Task: Search one way flight ticket for 5 adults, 2 children, 1 infant in seat and 1 infant on lap in economy from Watertown: Watertown International Airport to Jackson: Jackson Hole Airport on 5-2-2023. Number of bags: 2 checked bags. Price is upto 40000. Outbound departure time preference is 18:45.
Action: Mouse moved to (242, 253)
Screenshot: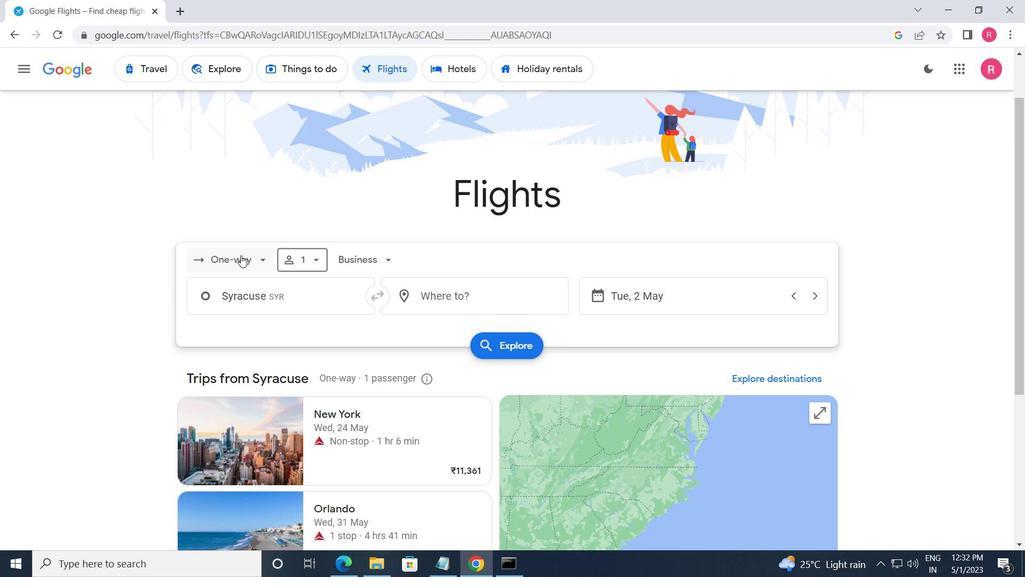 
Action: Mouse pressed left at (242, 253)
Screenshot: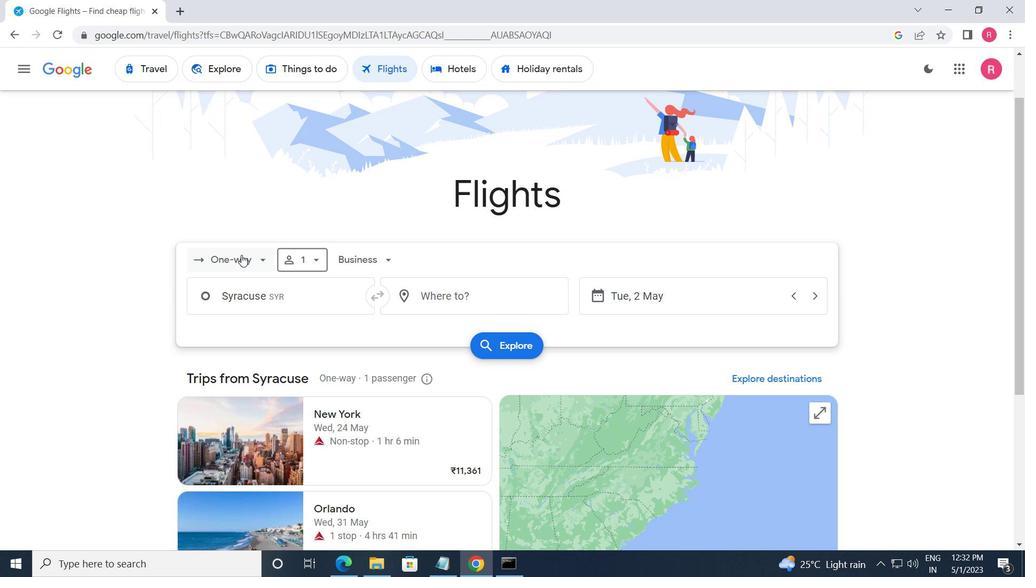 
Action: Mouse moved to (250, 323)
Screenshot: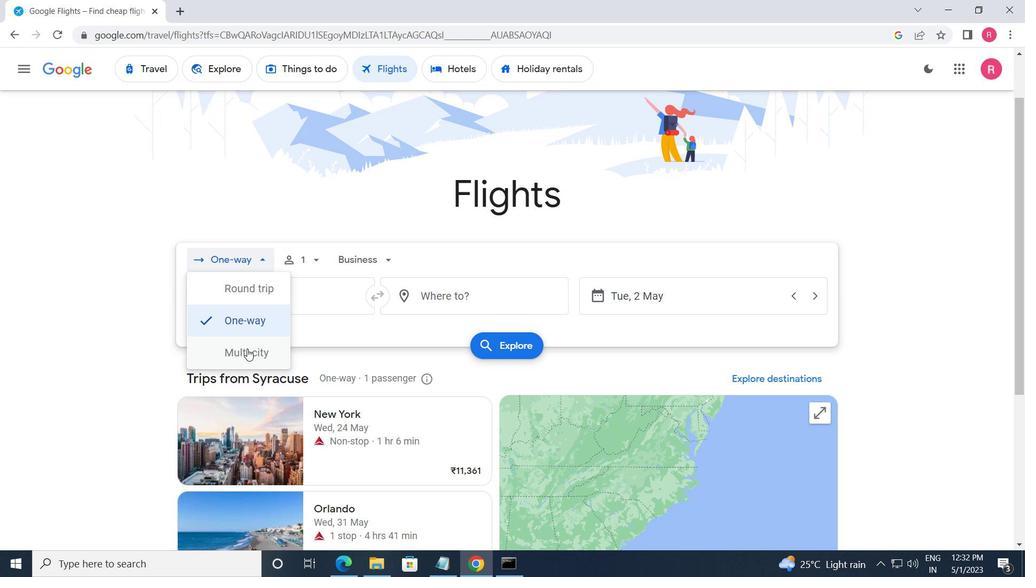 
Action: Mouse pressed left at (250, 323)
Screenshot: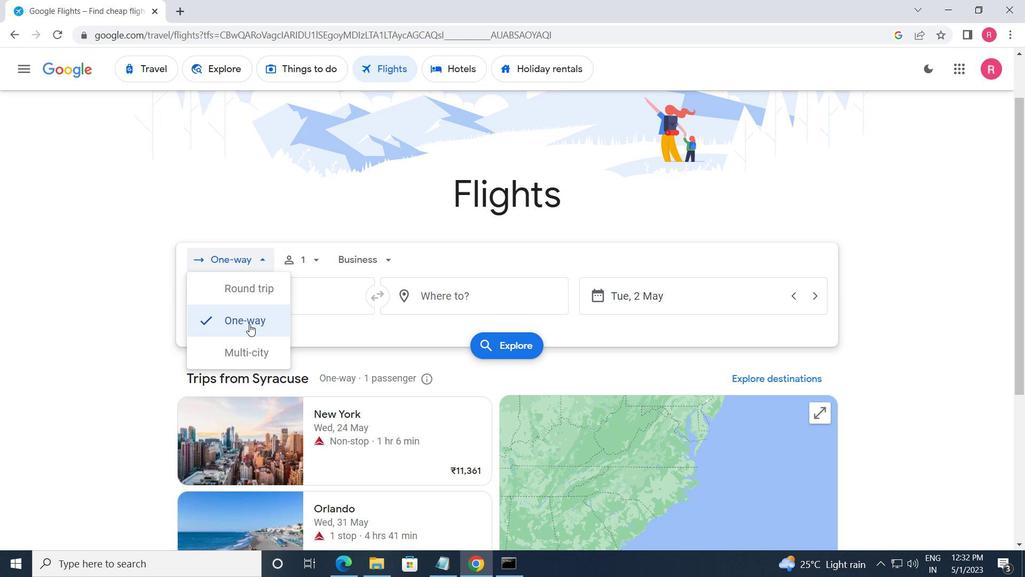 
Action: Mouse moved to (312, 263)
Screenshot: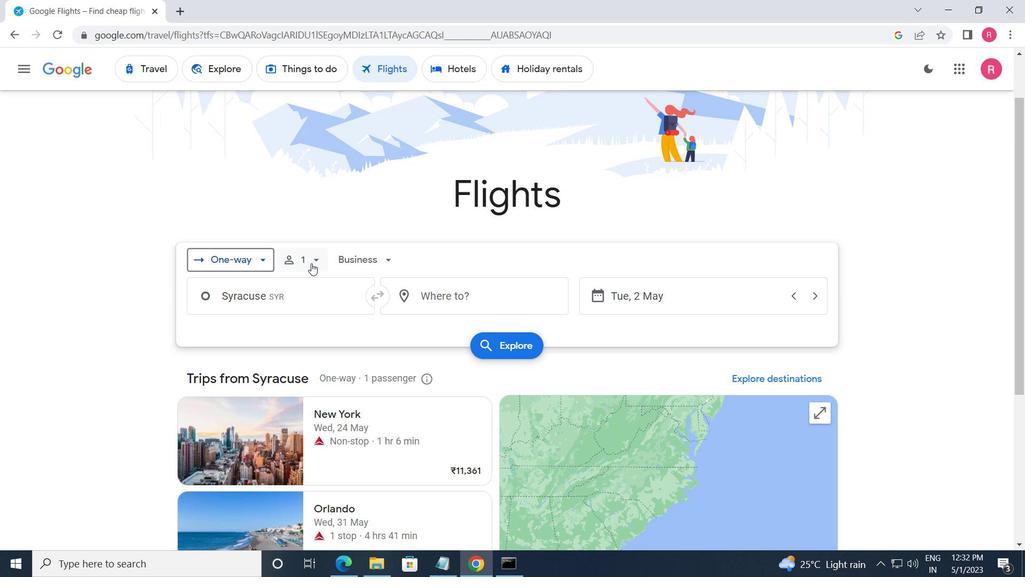 
Action: Mouse pressed left at (312, 263)
Screenshot: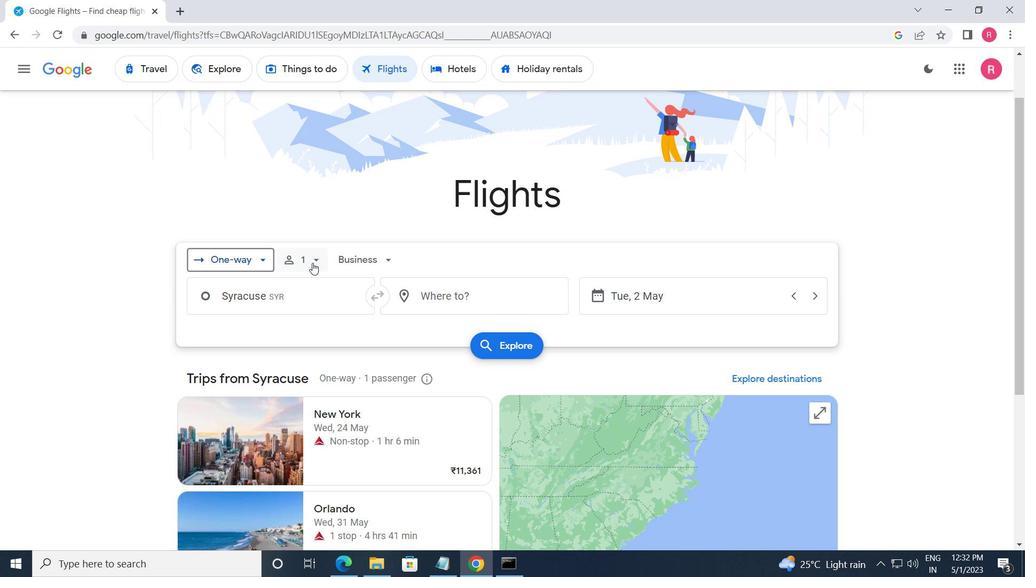
Action: Mouse moved to (420, 296)
Screenshot: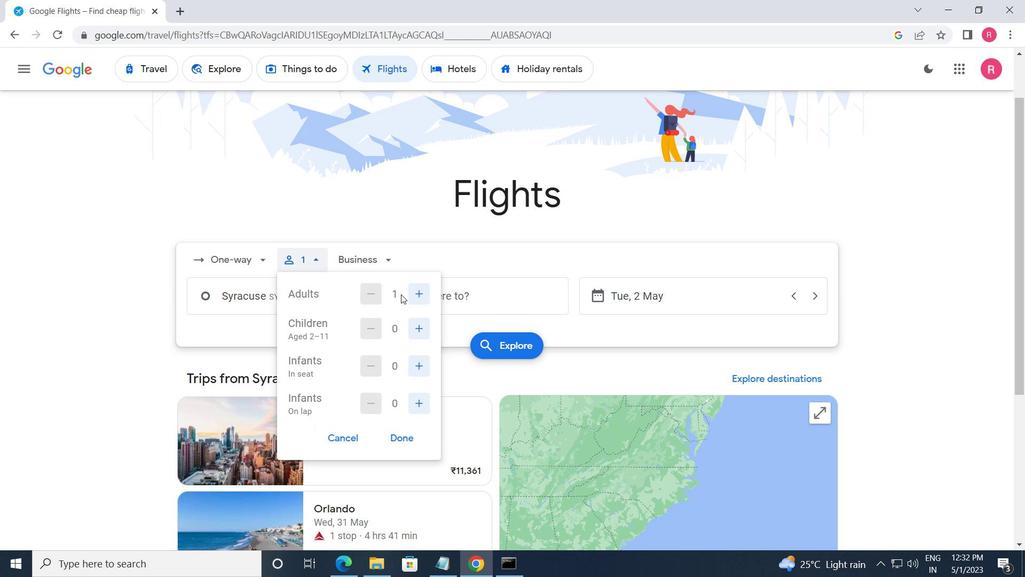 
Action: Mouse pressed left at (420, 296)
Screenshot: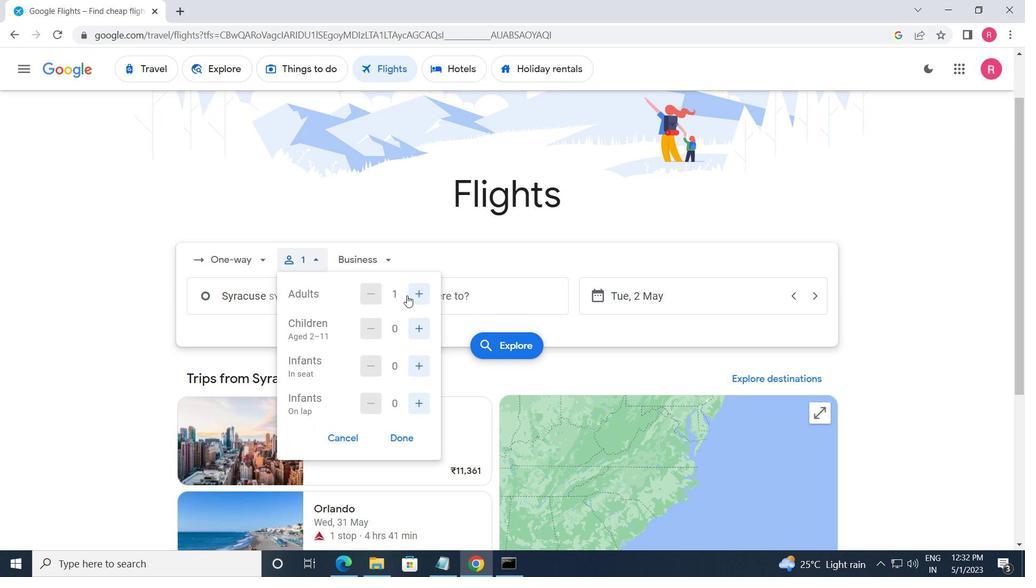 
Action: Mouse moved to (421, 296)
Screenshot: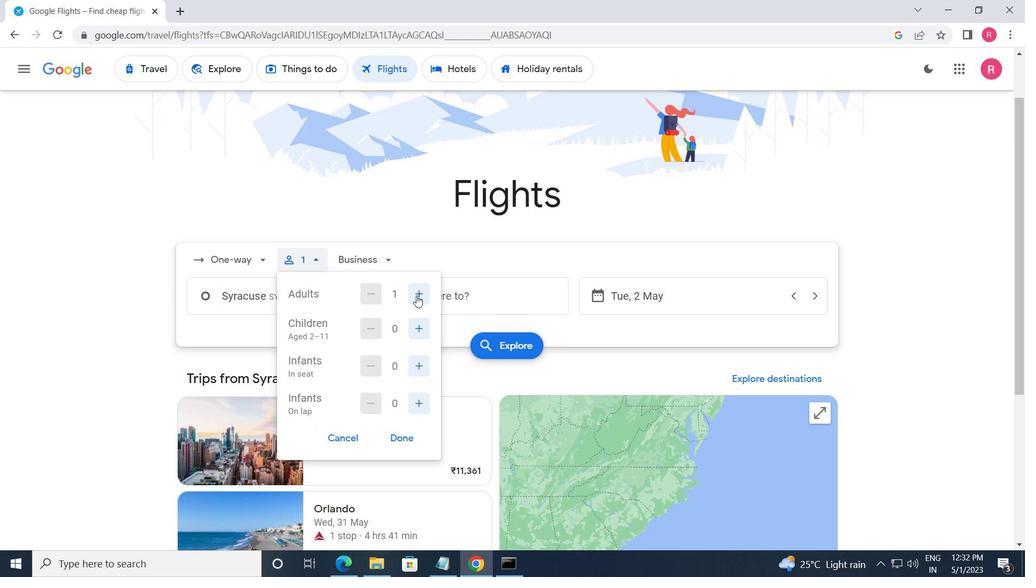 
Action: Mouse pressed left at (421, 296)
Screenshot: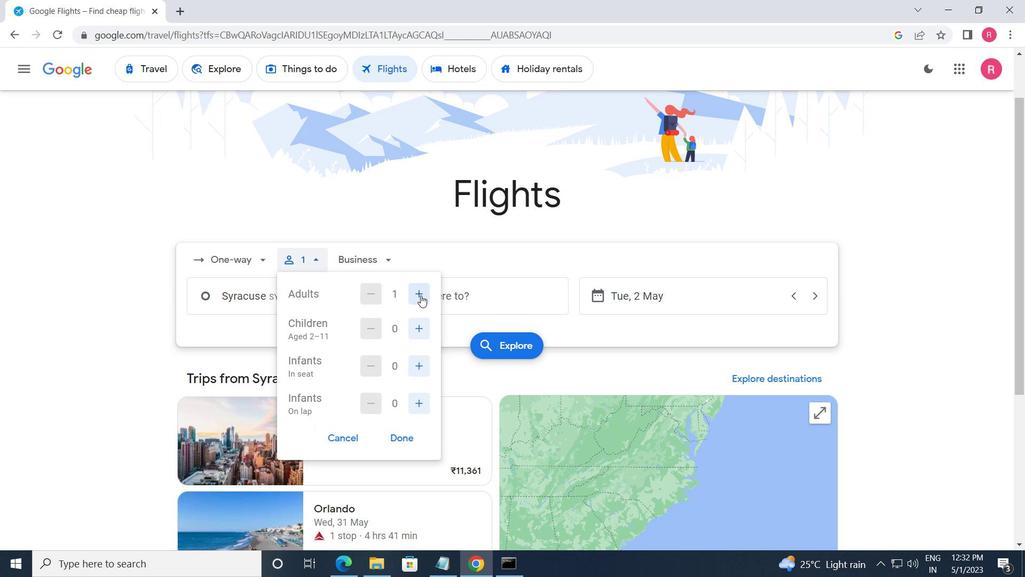 
Action: Mouse moved to (405, 330)
Screenshot: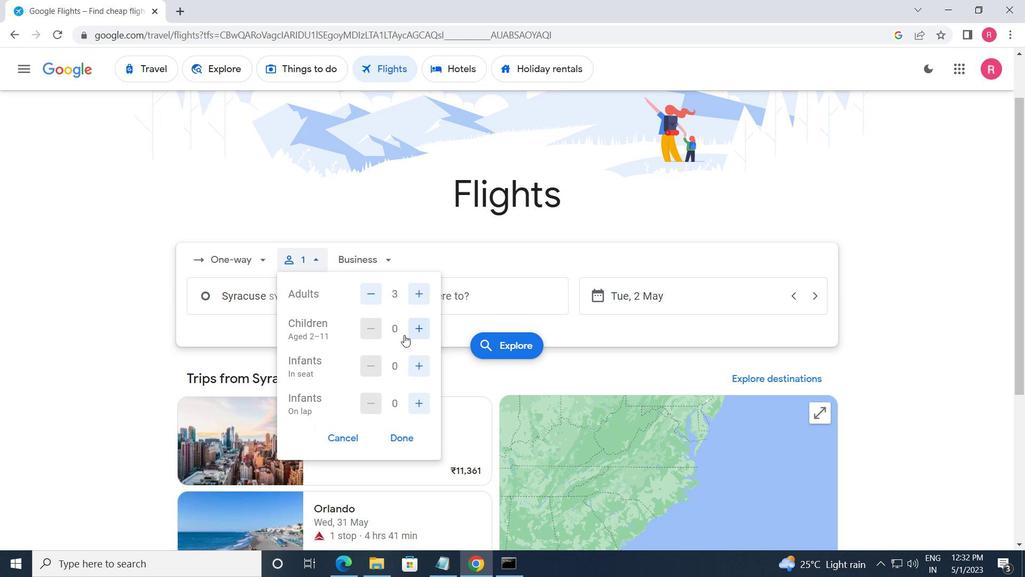 
Action: Mouse pressed left at (405, 330)
Screenshot: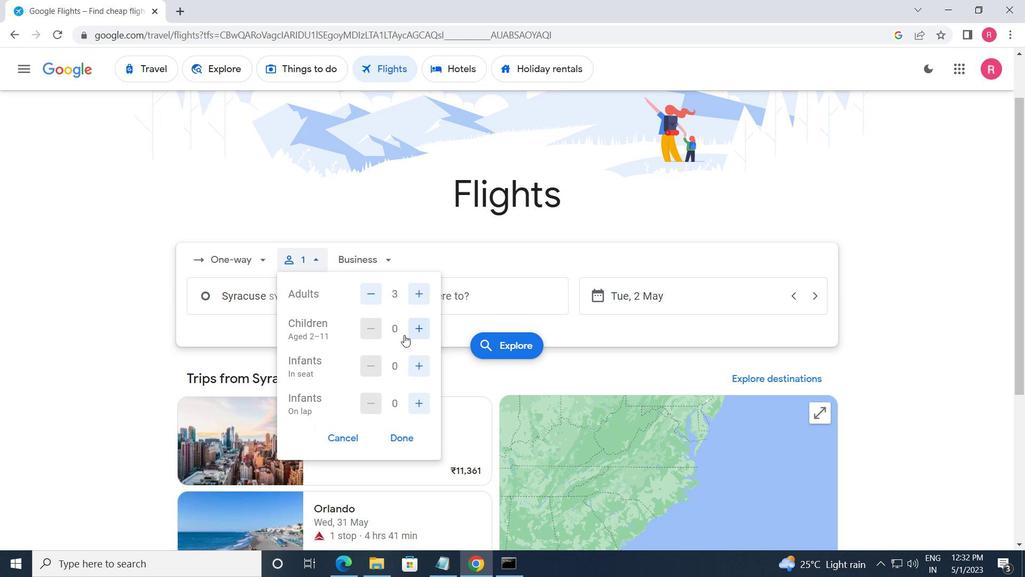 
Action: Mouse moved to (406, 330)
Screenshot: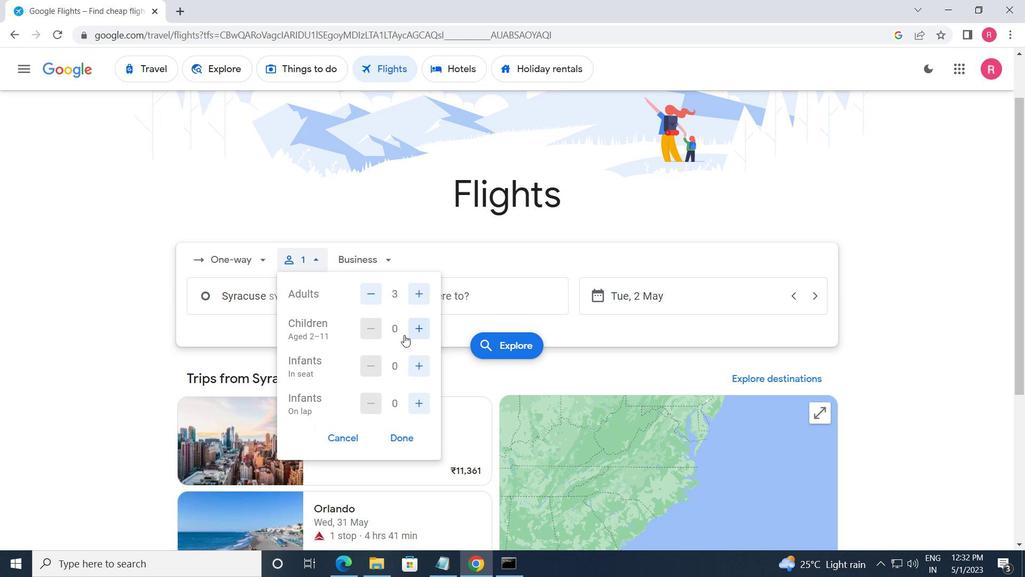 
Action: Mouse pressed left at (406, 330)
Screenshot: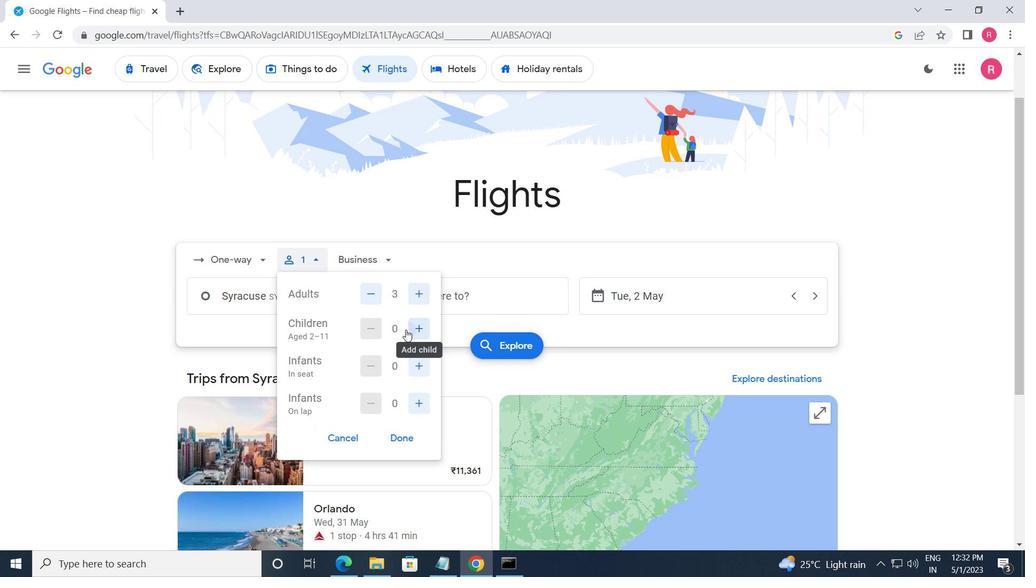 
Action: Mouse moved to (406, 330)
Screenshot: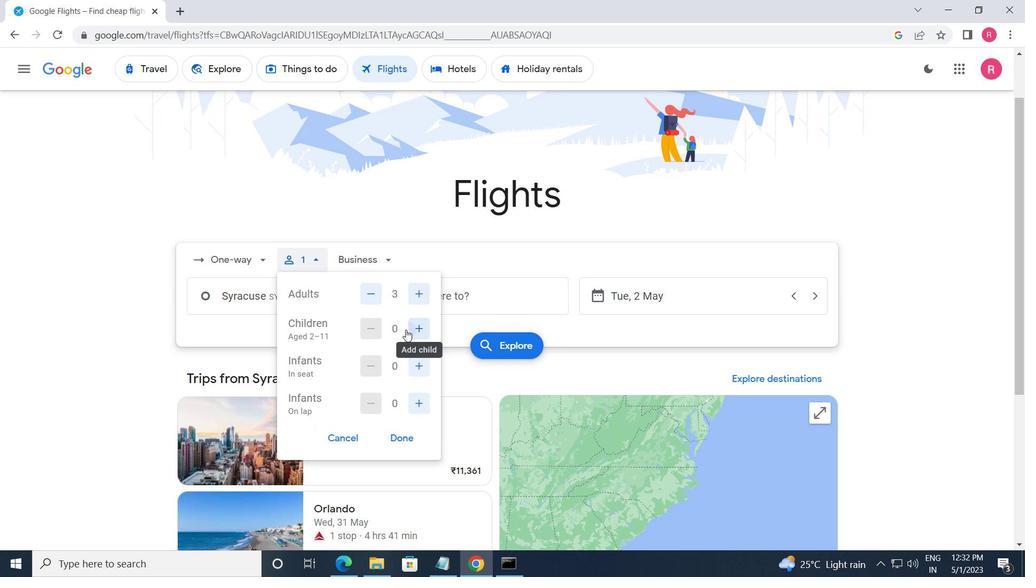 
Action: Mouse pressed left at (406, 330)
Screenshot: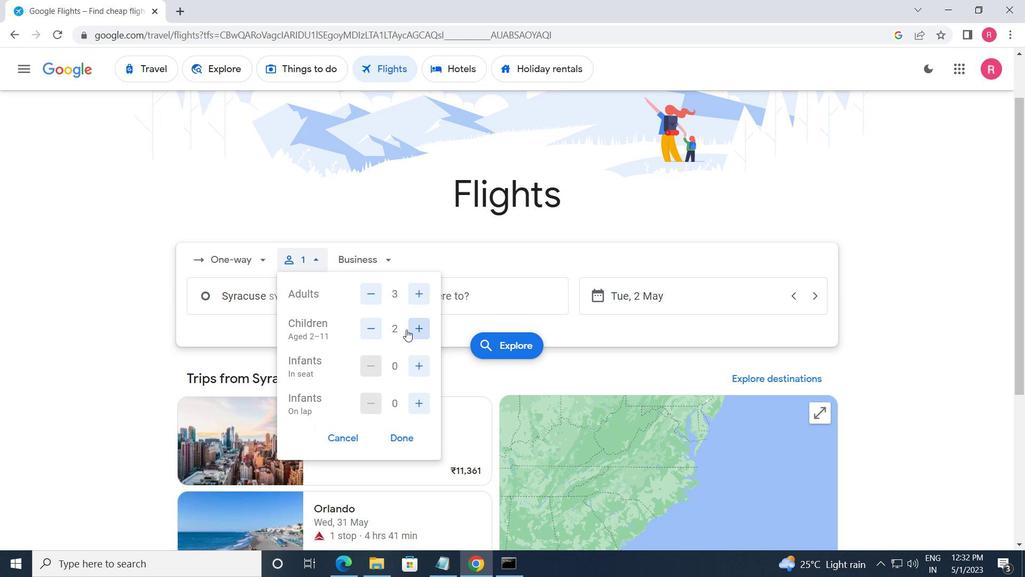 
Action: Mouse moved to (379, 258)
Screenshot: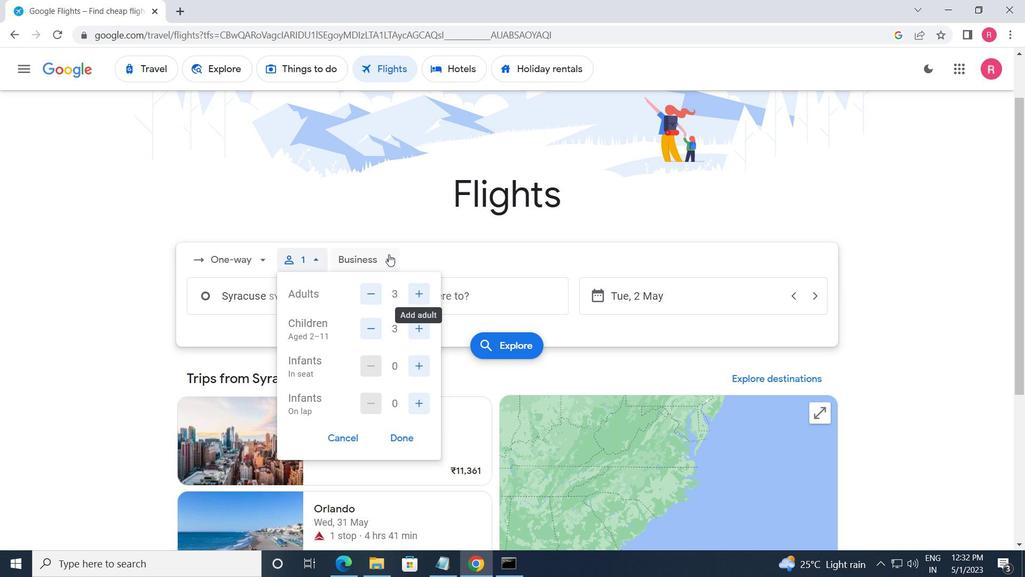 
Action: Mouse pressed left at (379, 258)
Screenshot: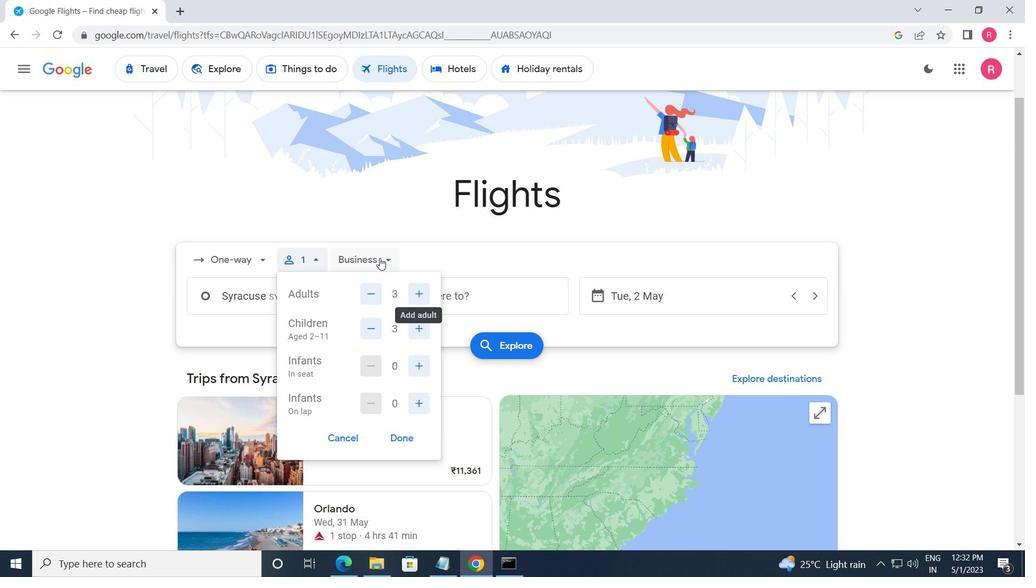 
Action: Mouse moved to (399, 322)
Screenshot: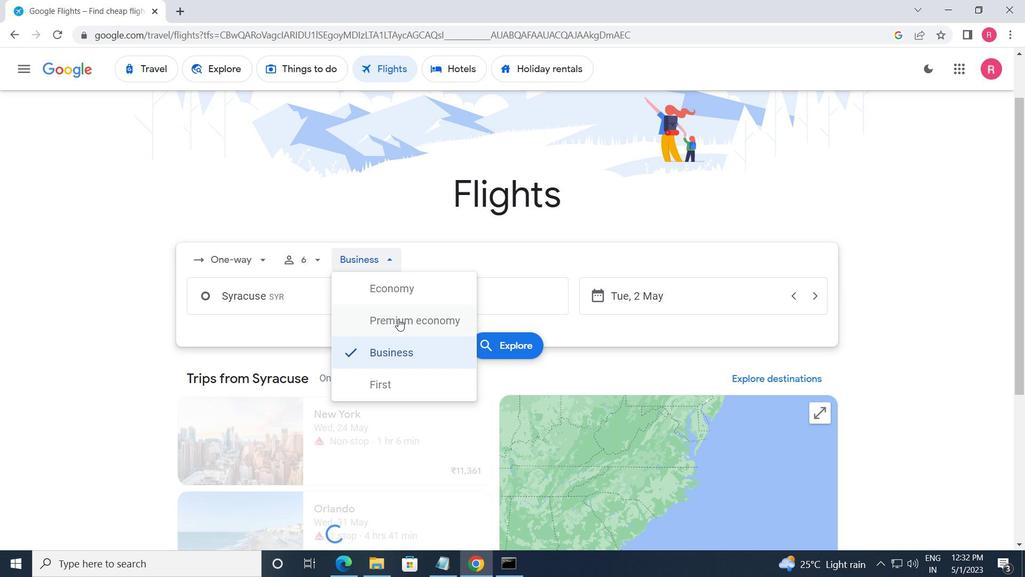 
Action: Mouse pressed left at (399, 322)
Screenshot: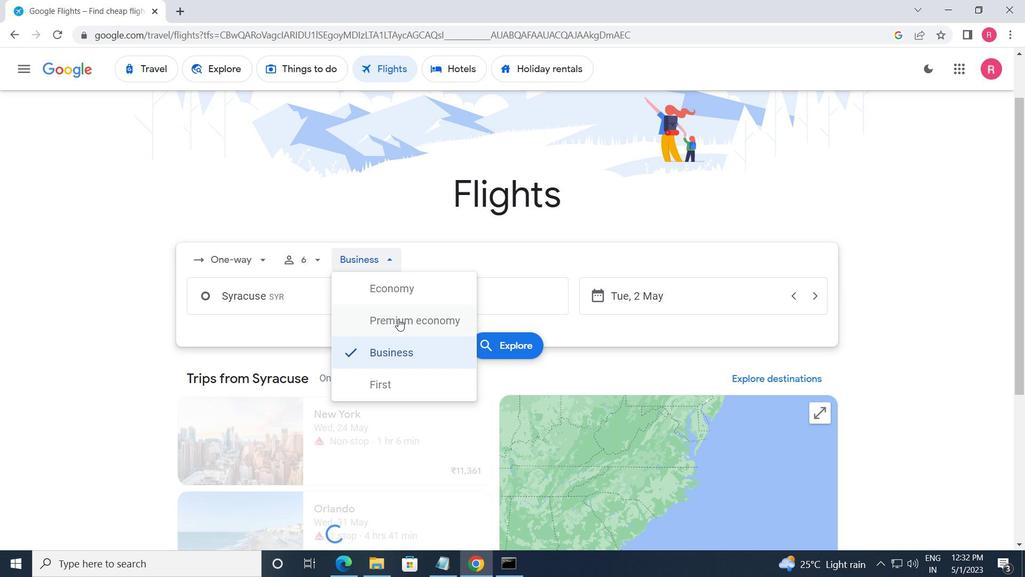 
Action: Mouse moved to (310, 301)
Screenshot: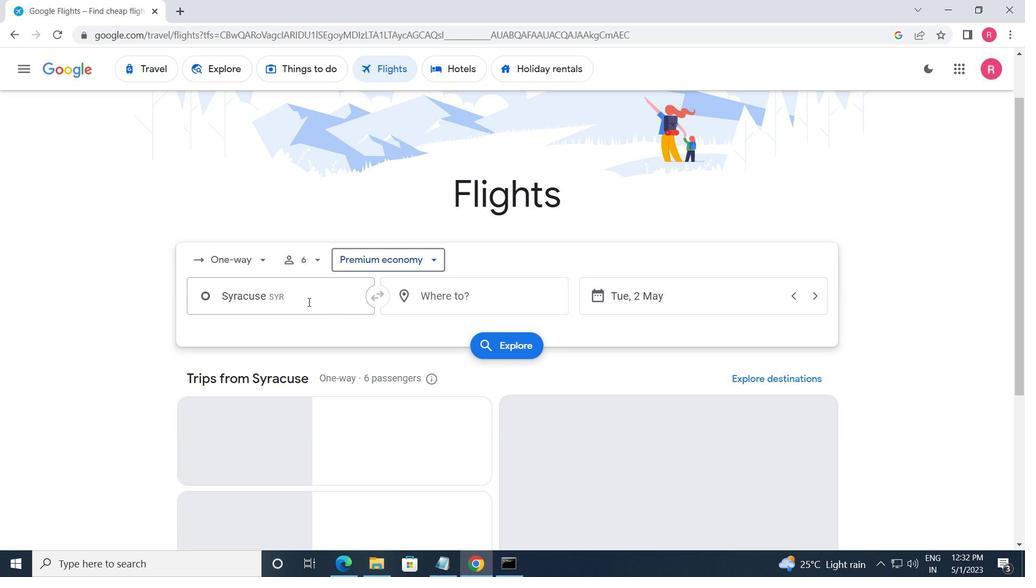 
Action: Mouse pressed left at (310, 301)
Screenshot: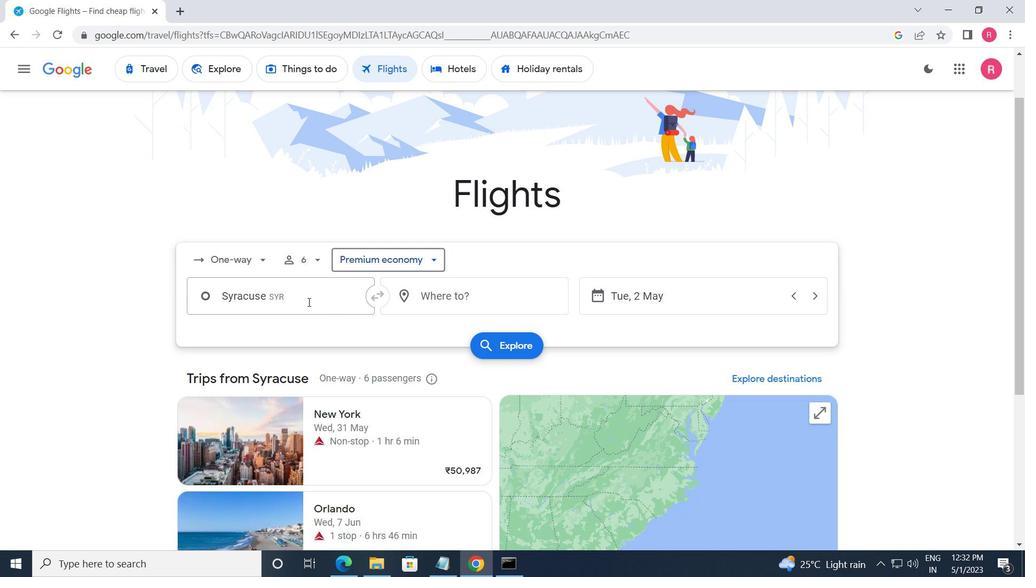 
Action: Mouse moved to (330, 472)
Screenshot: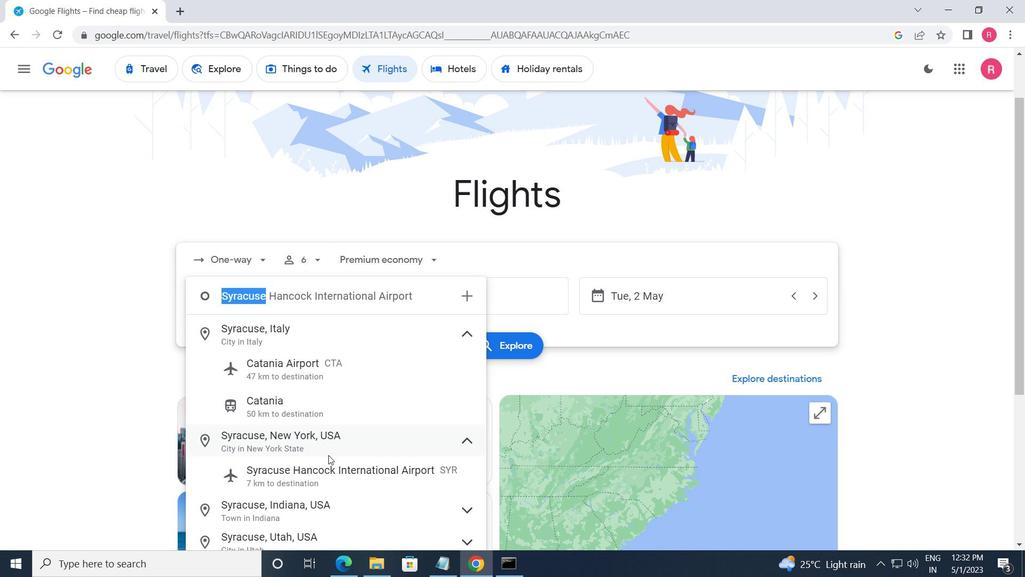 
Action: Mouse pressed left at (330, 472)
Screenshot: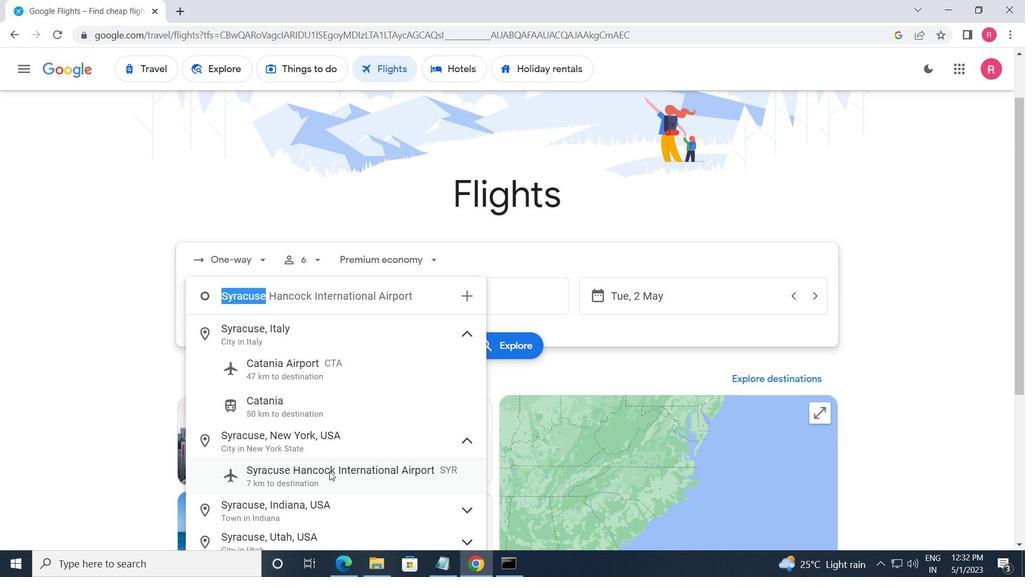 
Action: Mouse moved to (452, 295)
Screenshot: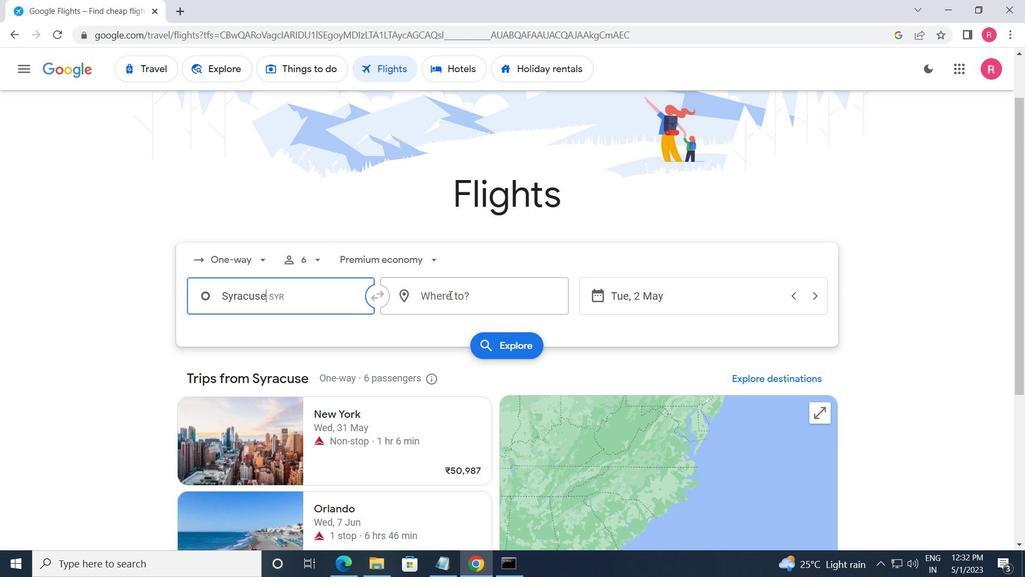 
Action: Mouse pressed left at (452, 295)
Screenshot: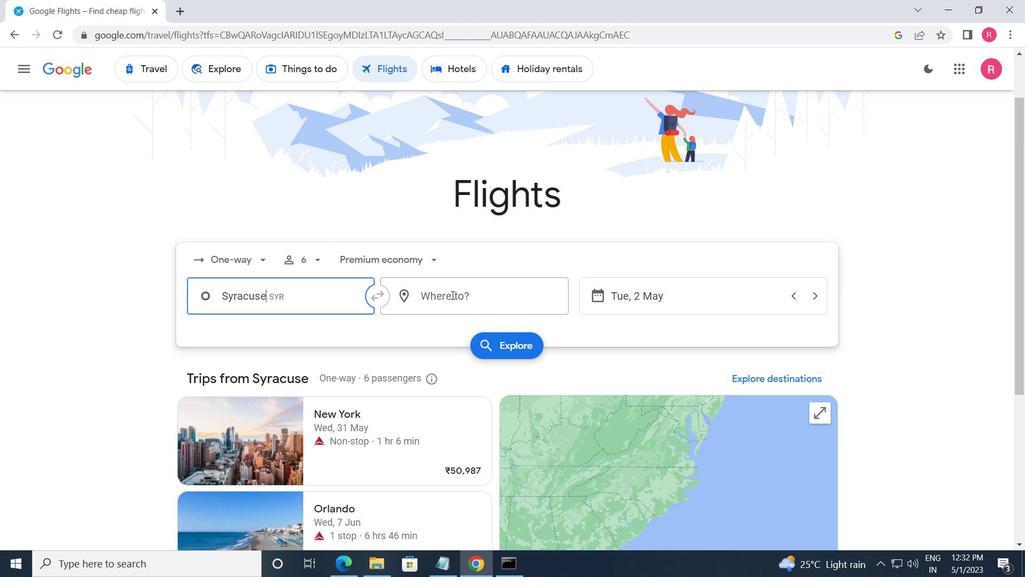 
Action: Mouse moved to (461, 425)
Screenshot: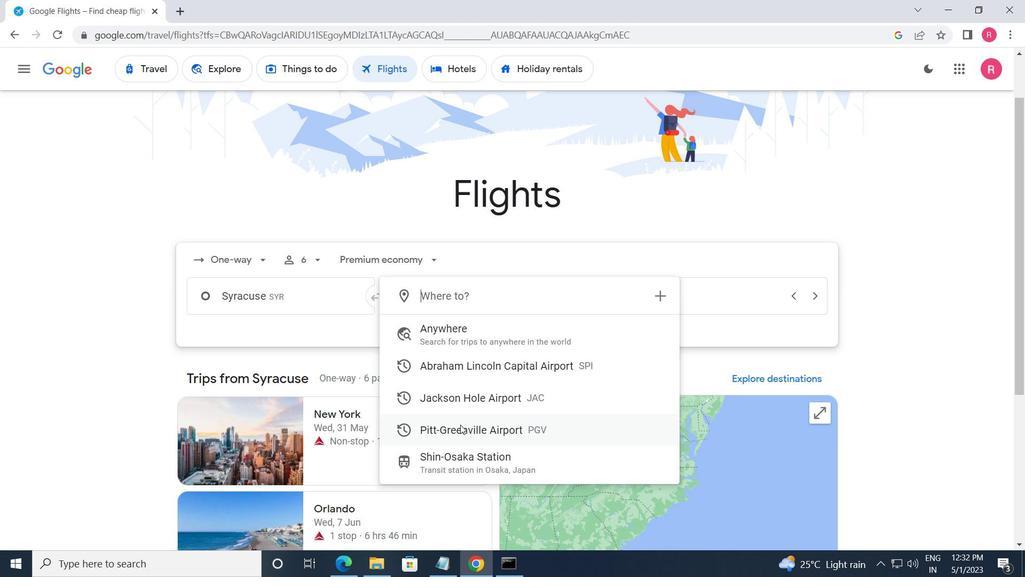 
Action: Mouse pressed left at (461, 425)
Screenshot: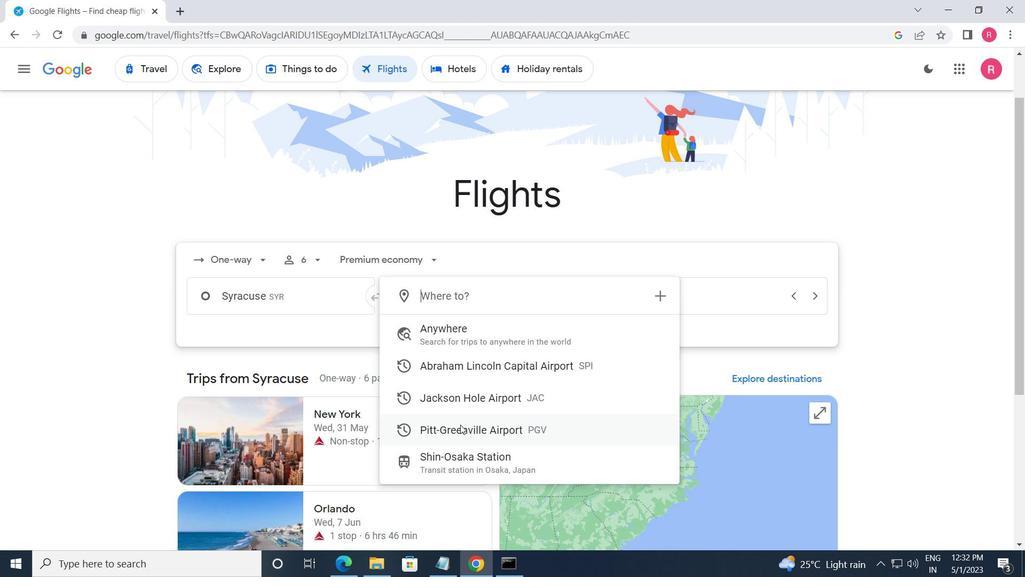 
Action: Mouse moved to (739, 282)
Screenshot: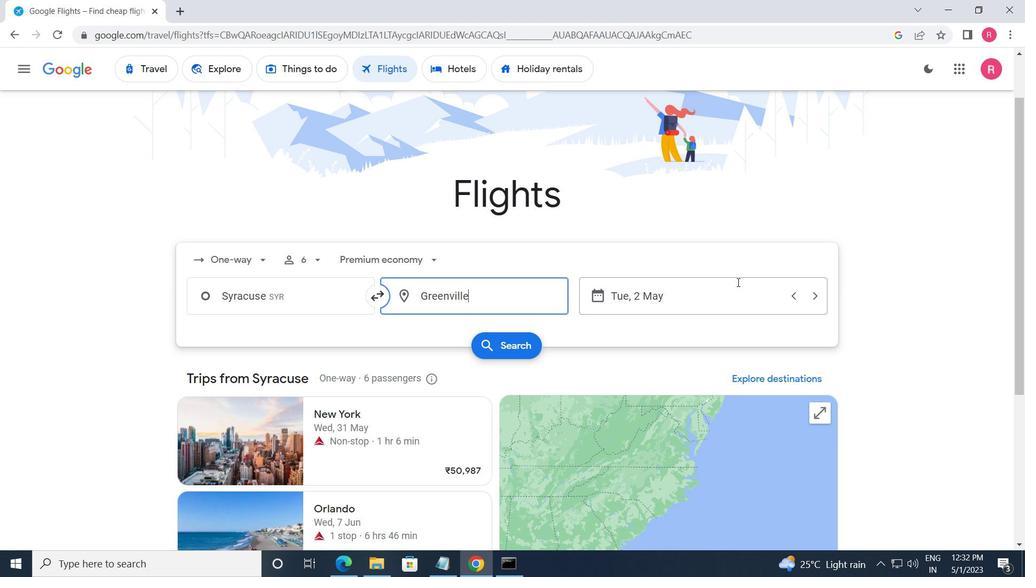
Action: Mouse pressed left at (739, 282)
Screenshot: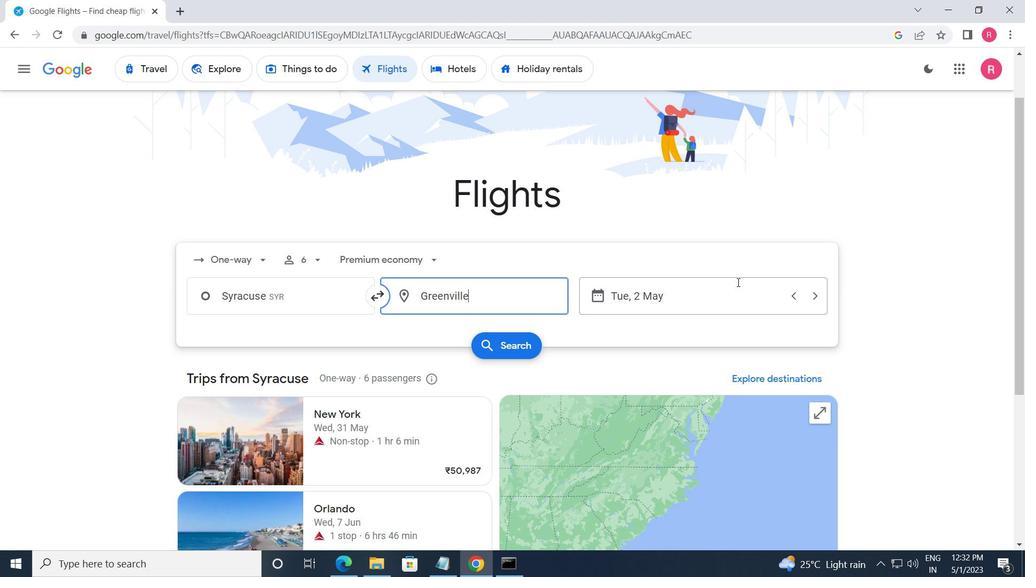 
Action: Mouse moved to (429, 311)
Screenshot: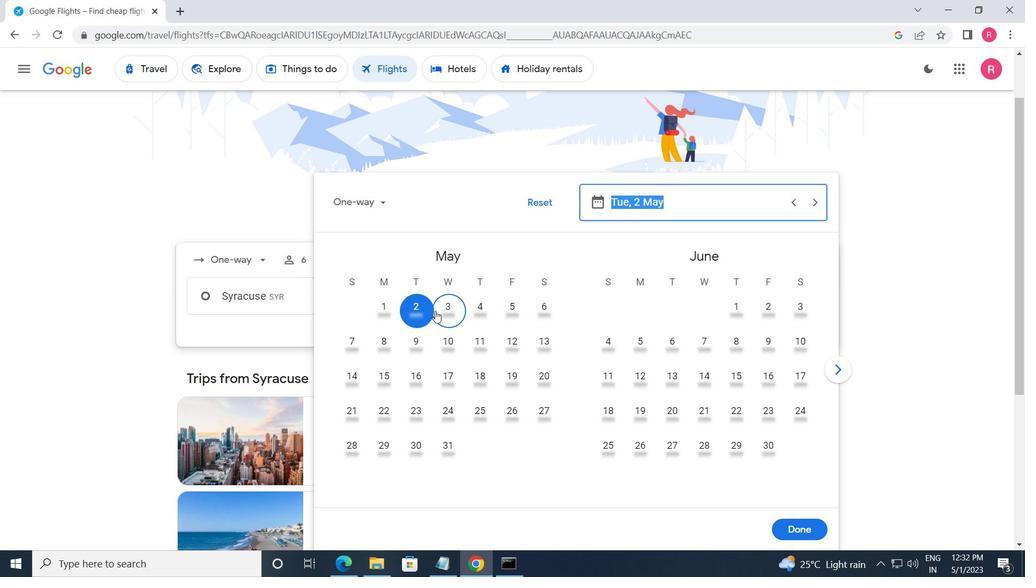 
Action: Mouse pressed left at (429, 311)
Screenshot: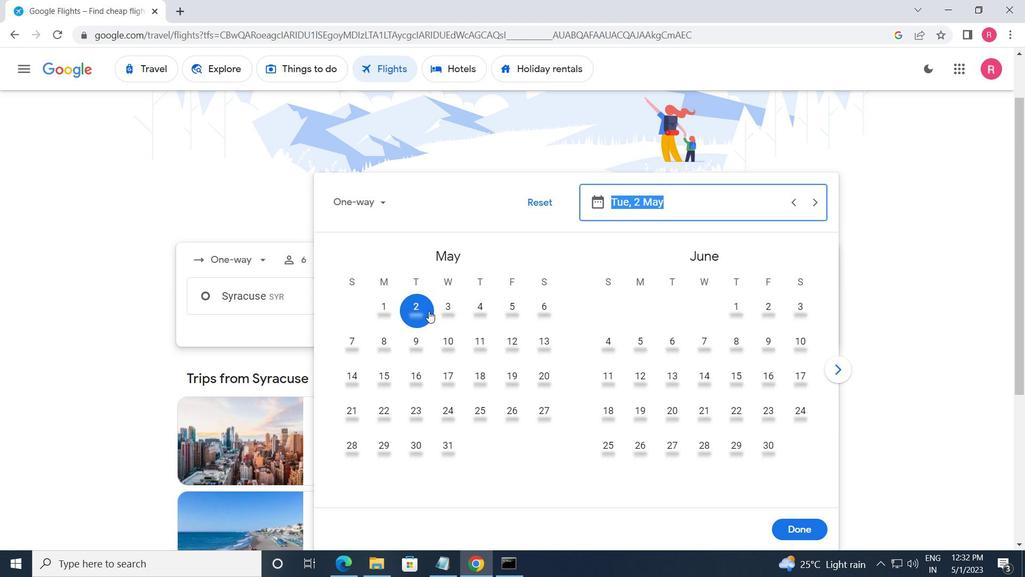 
Action: Mouse moved to (787, 532)
Screenshot: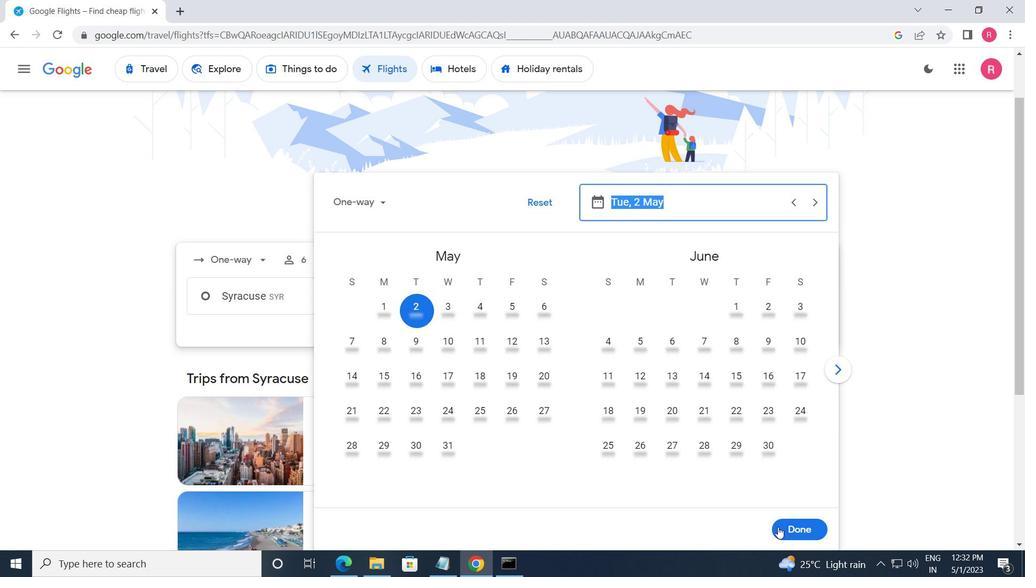 
Action: Mouse pressed left at (787, 532)
Screenshot: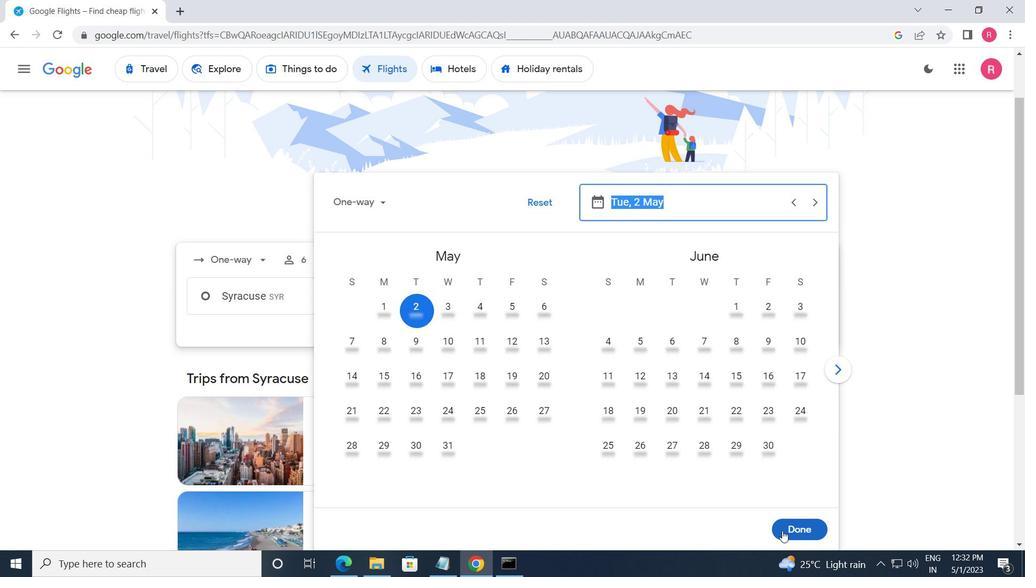
Action: Mouse moved to (494, 336)
Screenshot: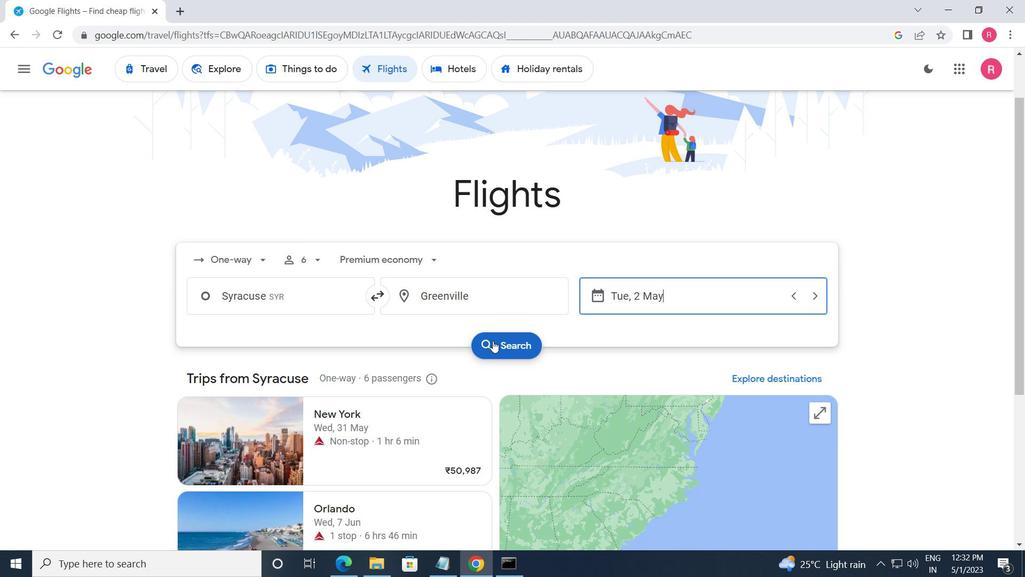 
Action: Mouse pressed left at (494, 336)
Screenshot: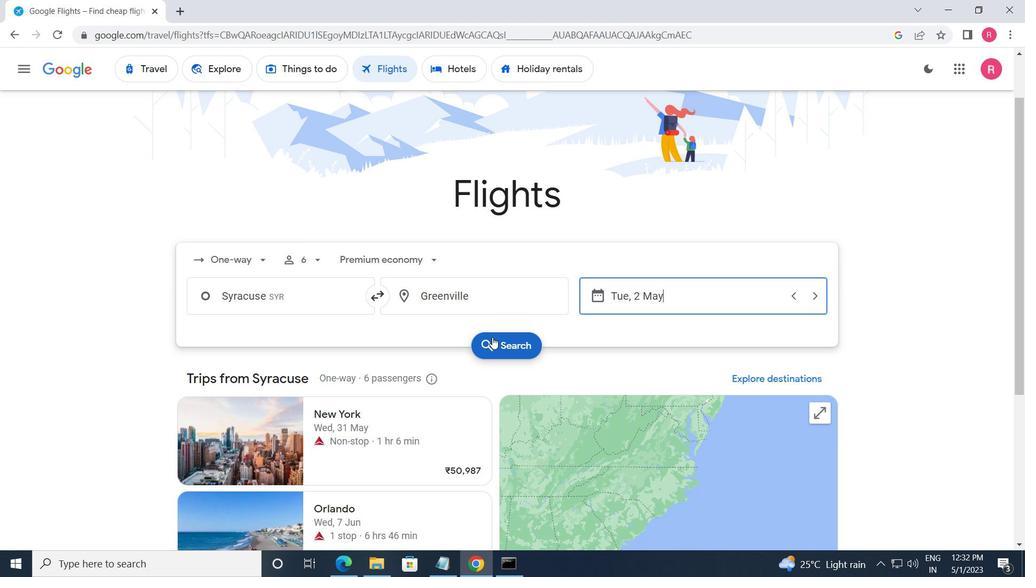 
Action: Mouse moved to (205, 190)
Screenshot: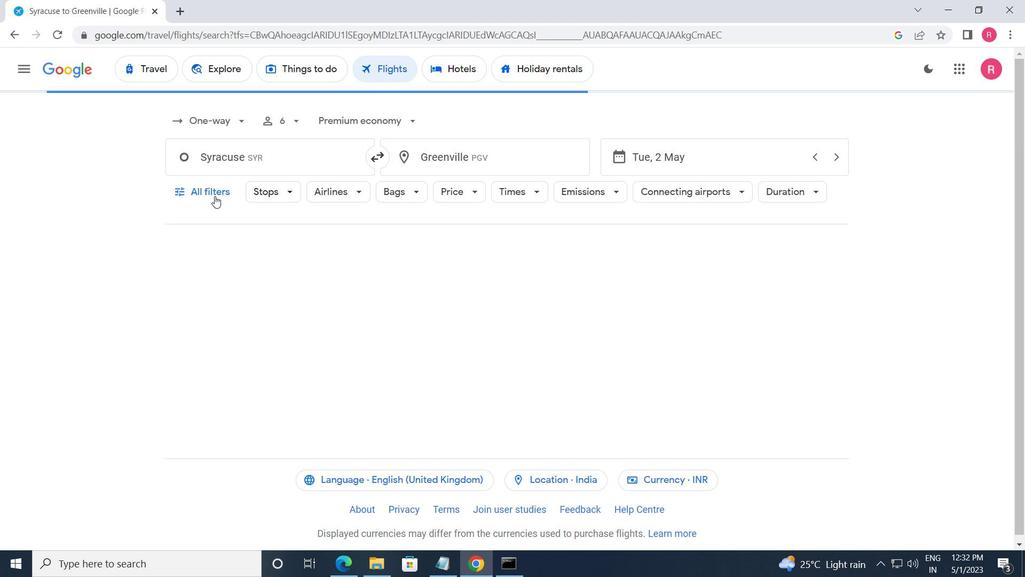 
Action: Mouse pressed left at (205, 190)
Screenshot: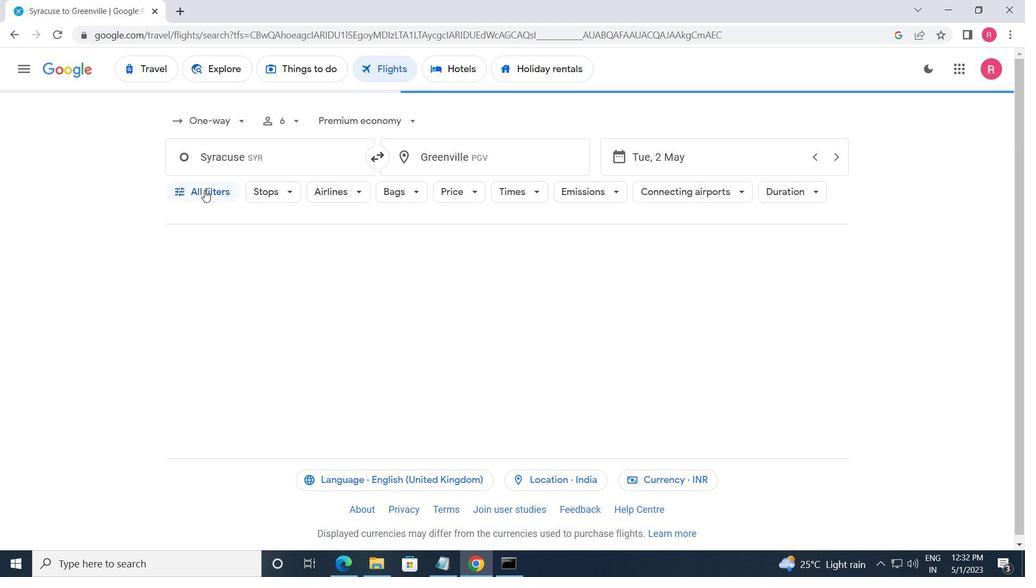 
Action: Mouse moved to (213, 276)
Screenshot: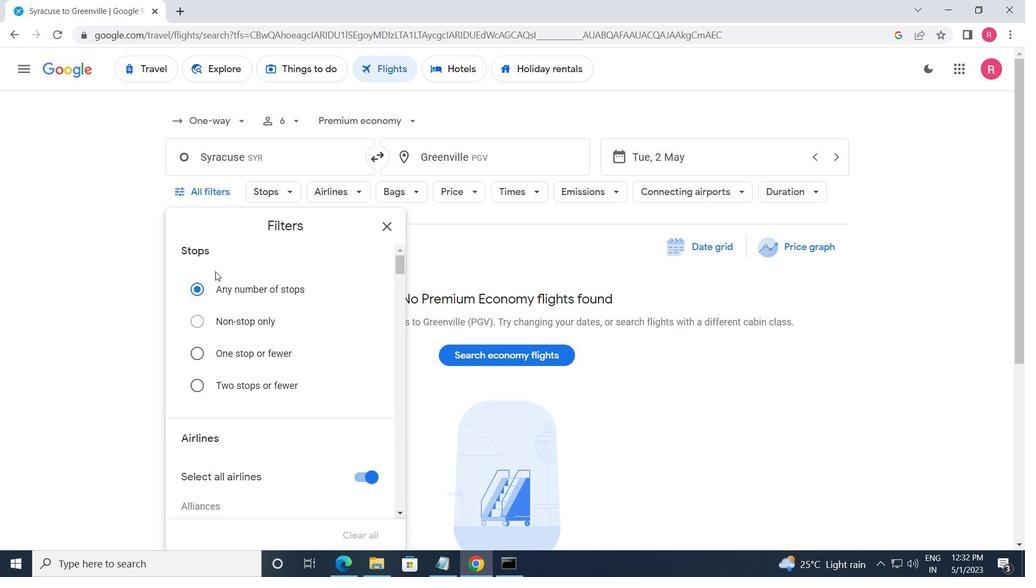 
Action: Mouse scrolled (213, 276) with delta (0, 0)
Screenshot: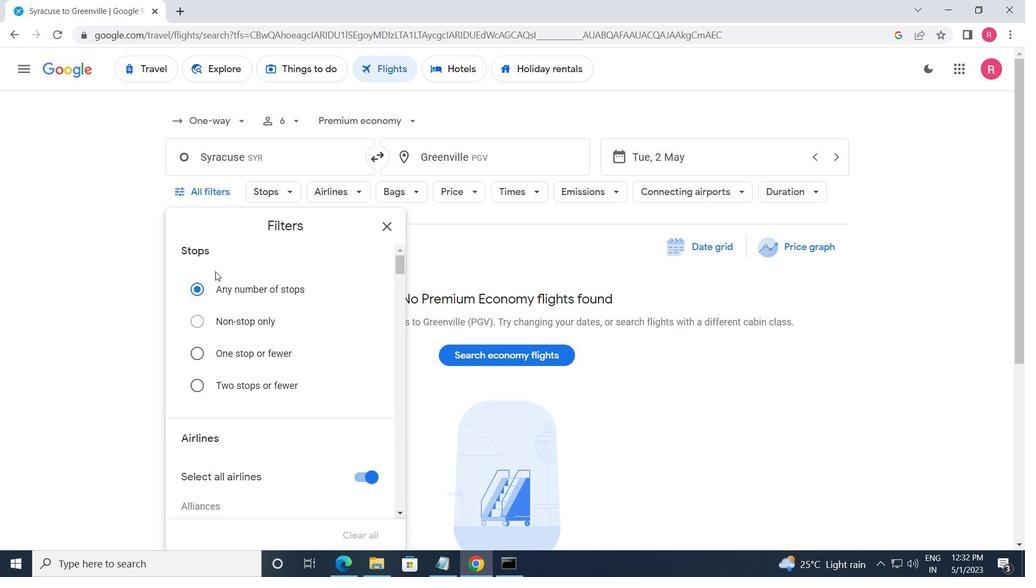 
Action: Mouse moved to (213, 284)
Screenshot: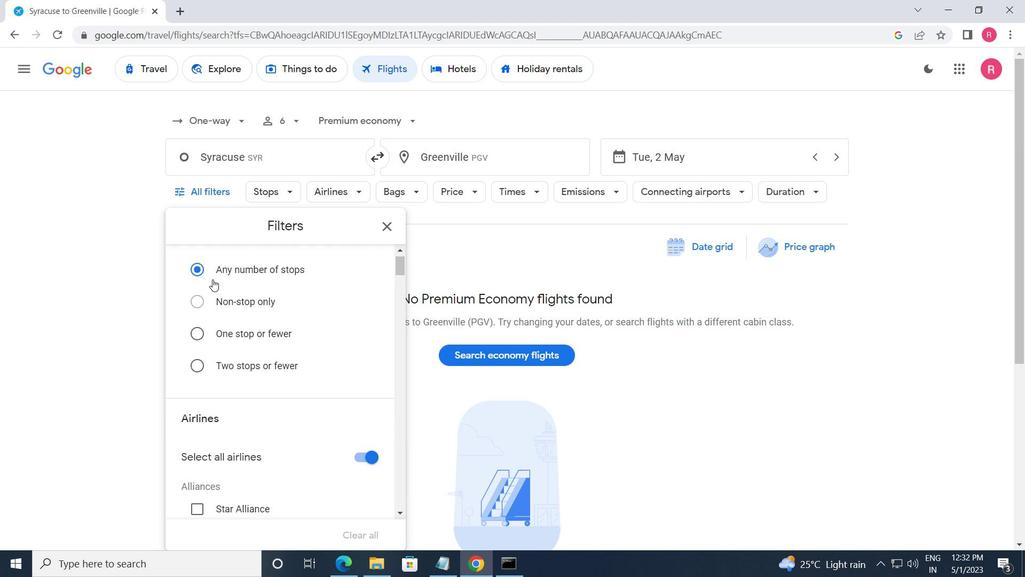 
Action: Mouse scrolled (213, 284) with delta (0, 0)
Screenshot: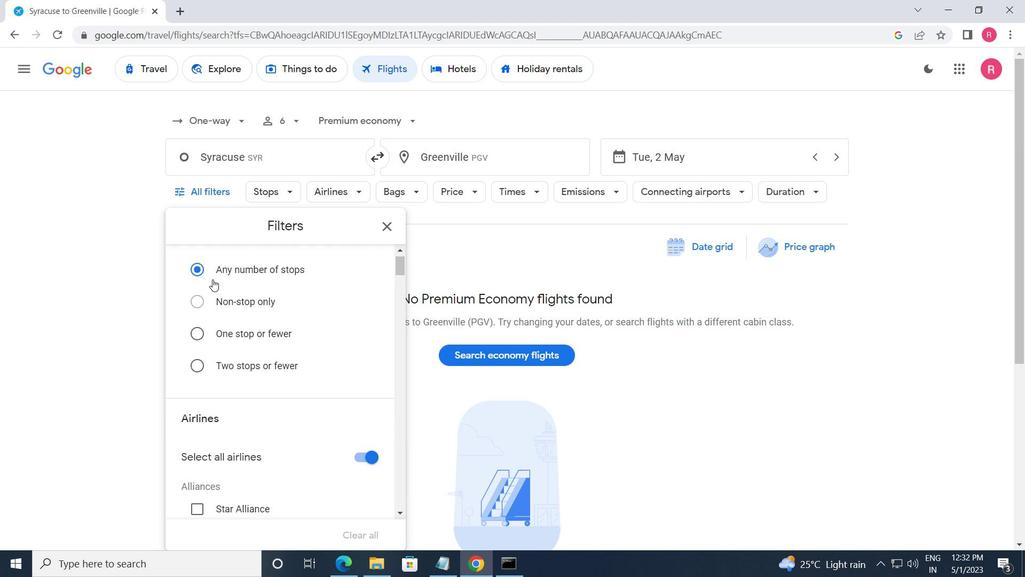 
Action: Mouse moved to (218, 289)
Screenshot: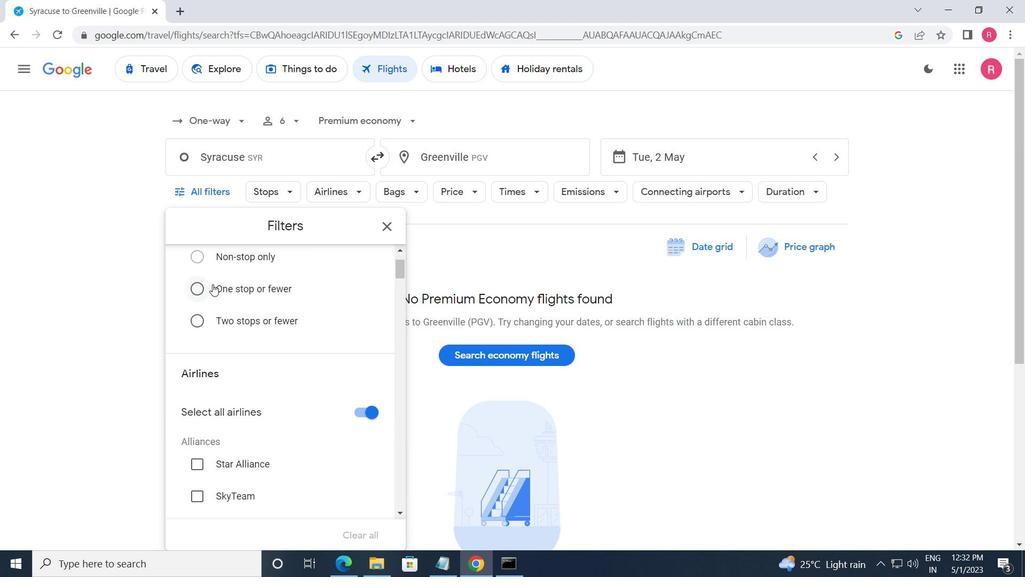
Action: Mouse scrolled (218, 288) with delta (0, 0)
Screenshot: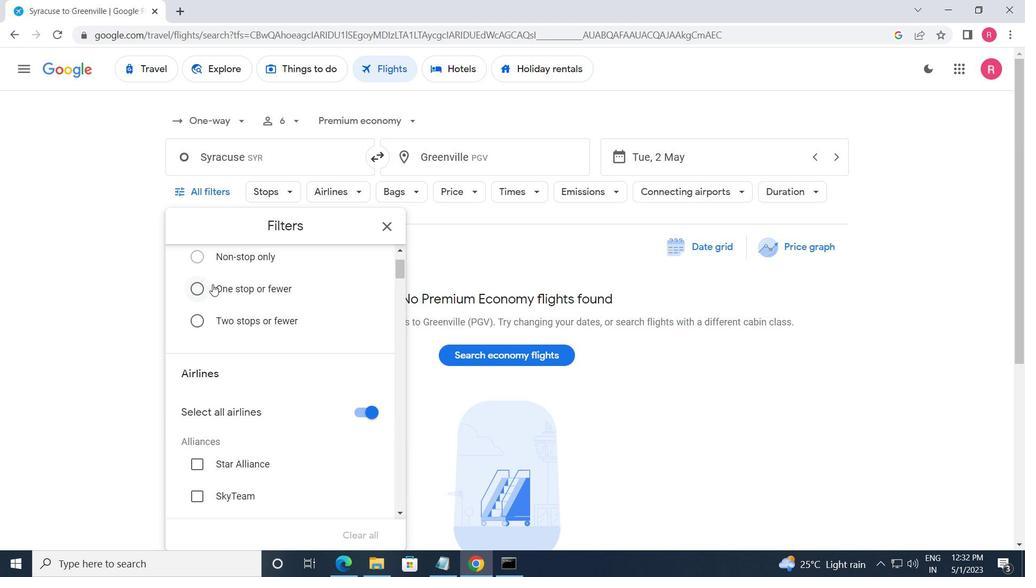 
Action: Mouse scrolled (218, 288) with delta (0, 0)
Screenshot: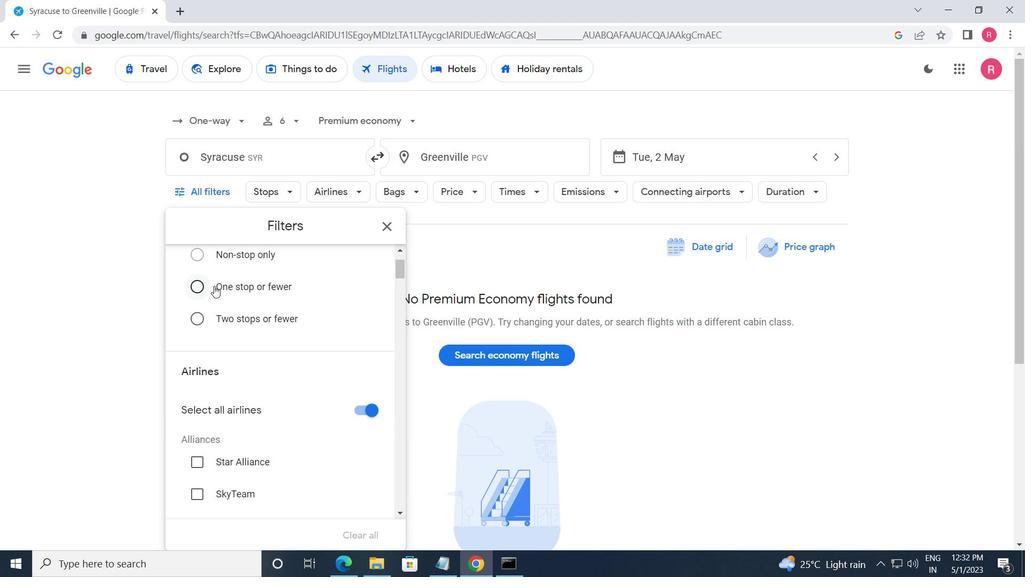 
Action: Mouse moved to (218, 290)
Screenshot: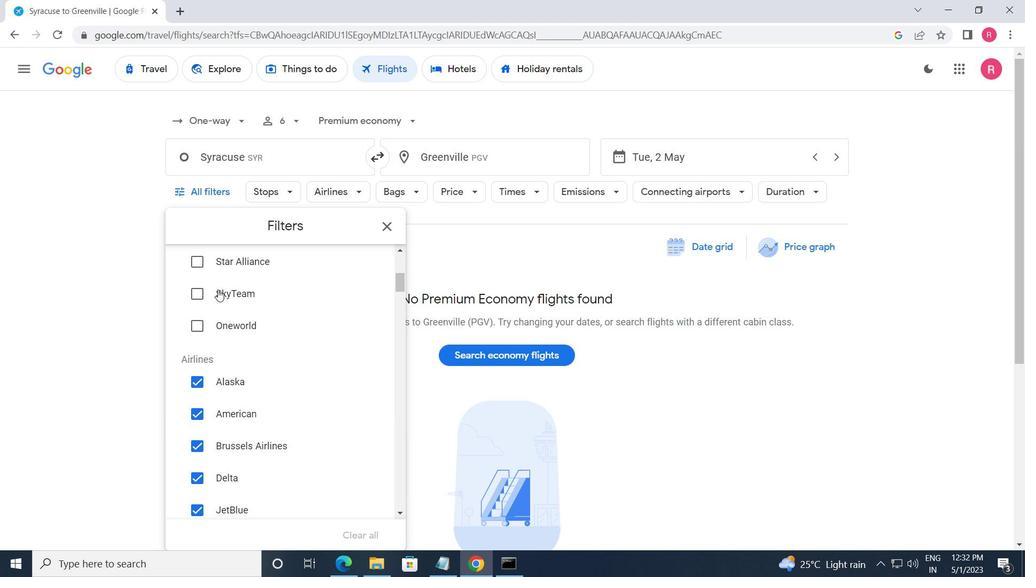 
Action: Mouse scrolled (218, 289) with delta (0, 0)
Screenshot: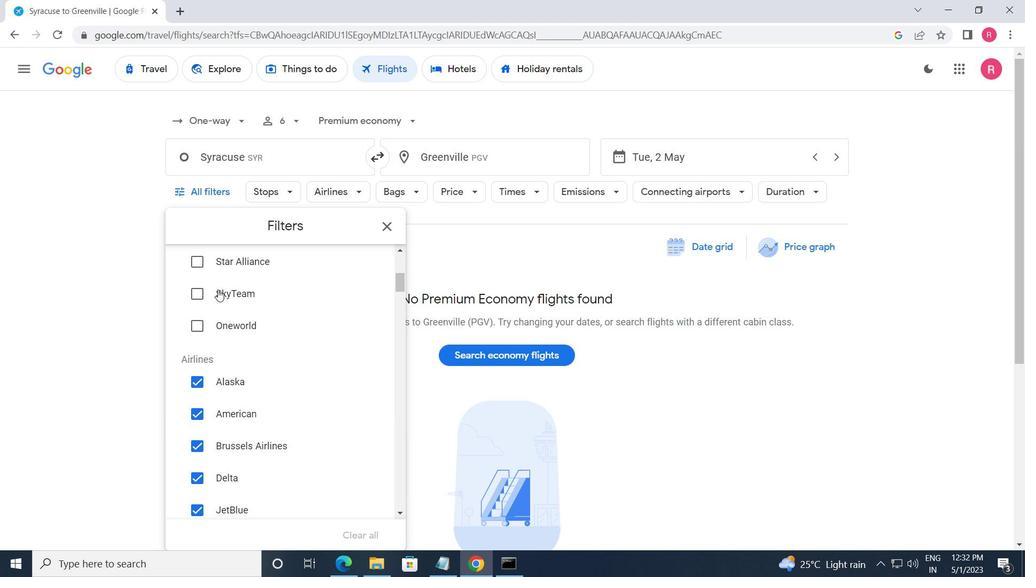 
Action: Mouse moved to (218, 291)
Screenshot: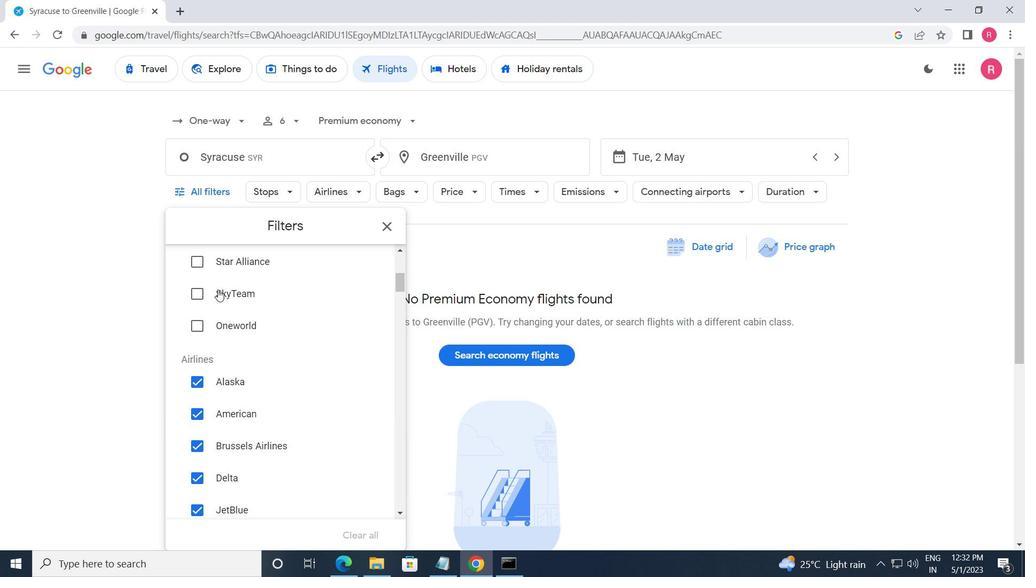 
Action: Mouse scrolled (218, 290) with delta (0, 0)
Screenshot: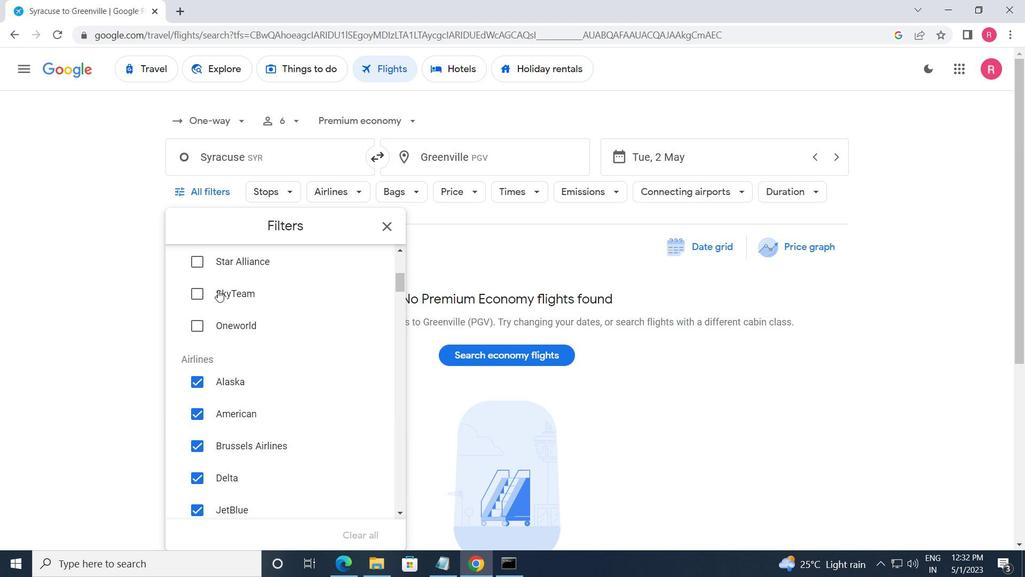 
Action: Mouse moved to (242, 321)
Screenshot: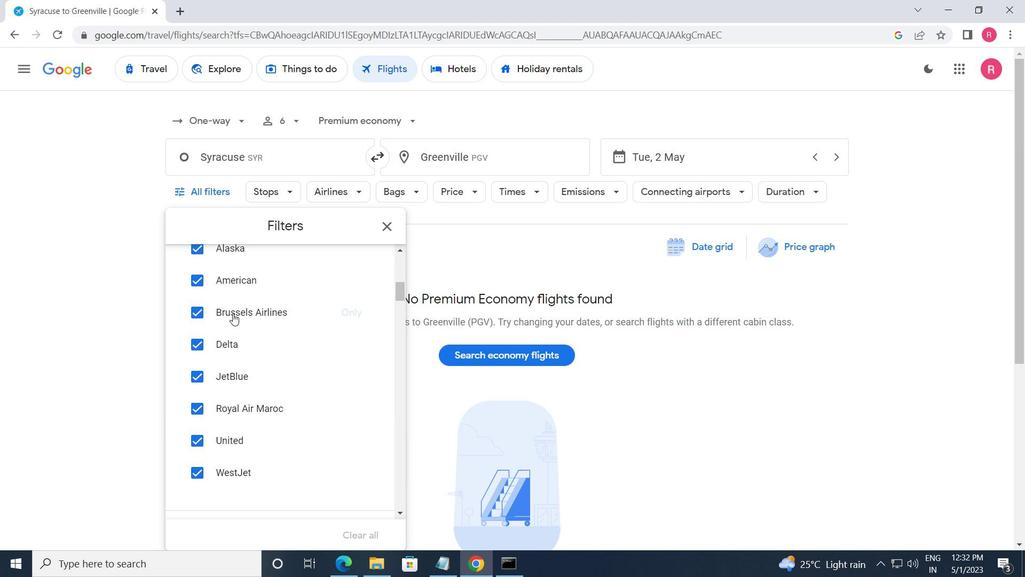 
Action: Mouse scrolled (242, 322) with delta (0, 0)
Screenshot: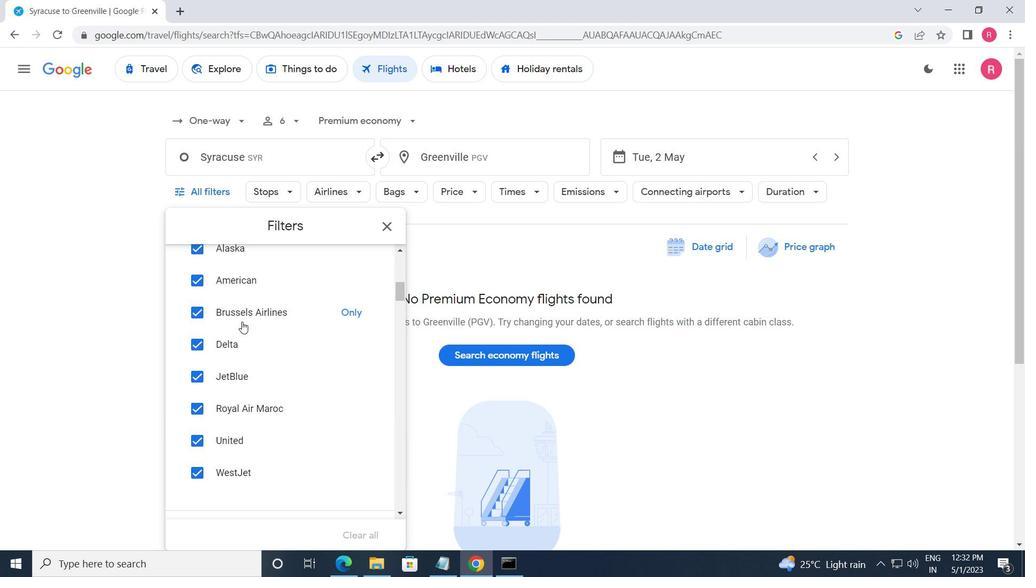 
Action: Mouse moved to (243, 321)
Screenshot: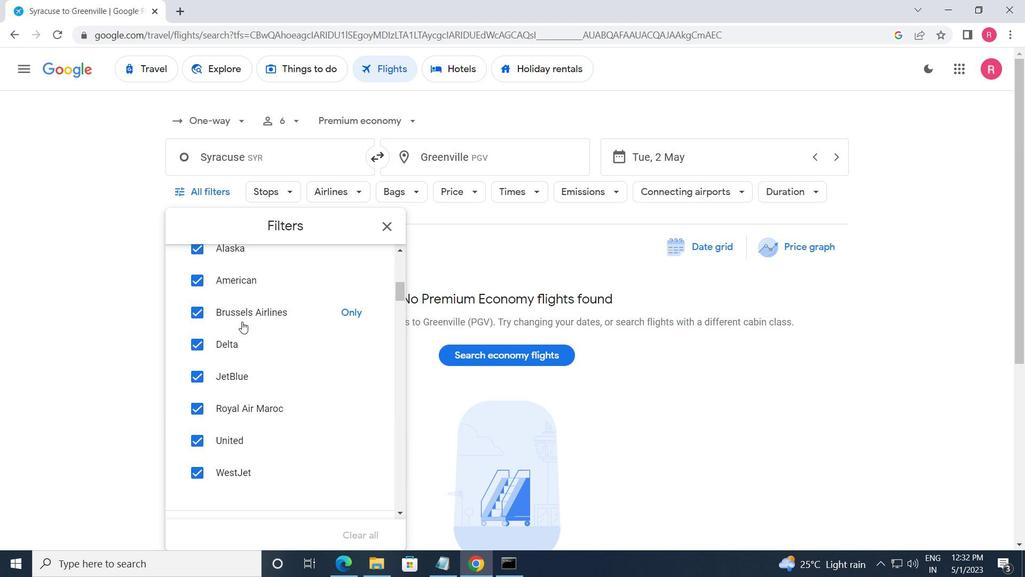 
Action: Mouse scrolled (243, 321) with delta (0, 0)
Screenshot: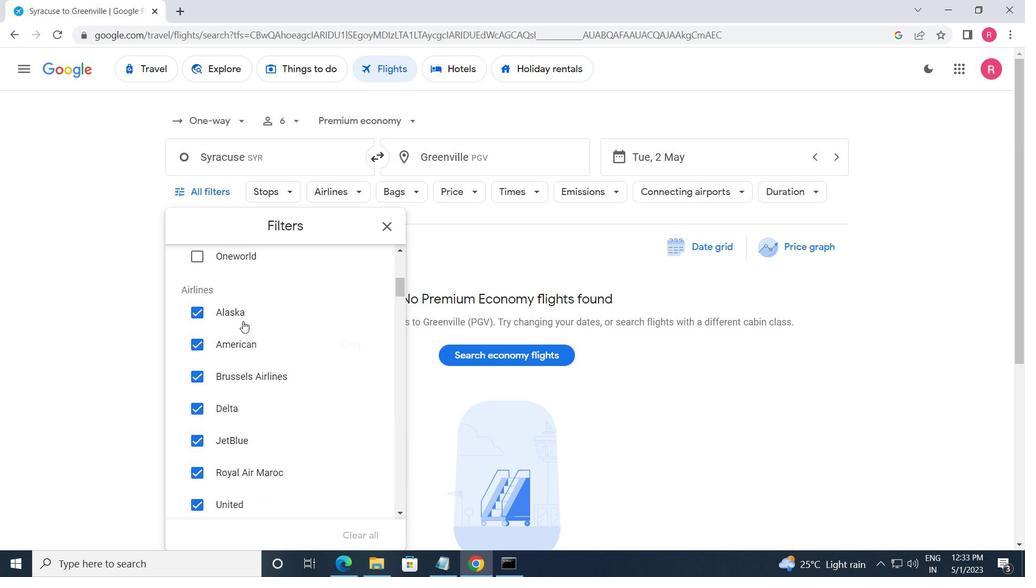 
Action: Mouse moved to (244, 317)
Screenshot: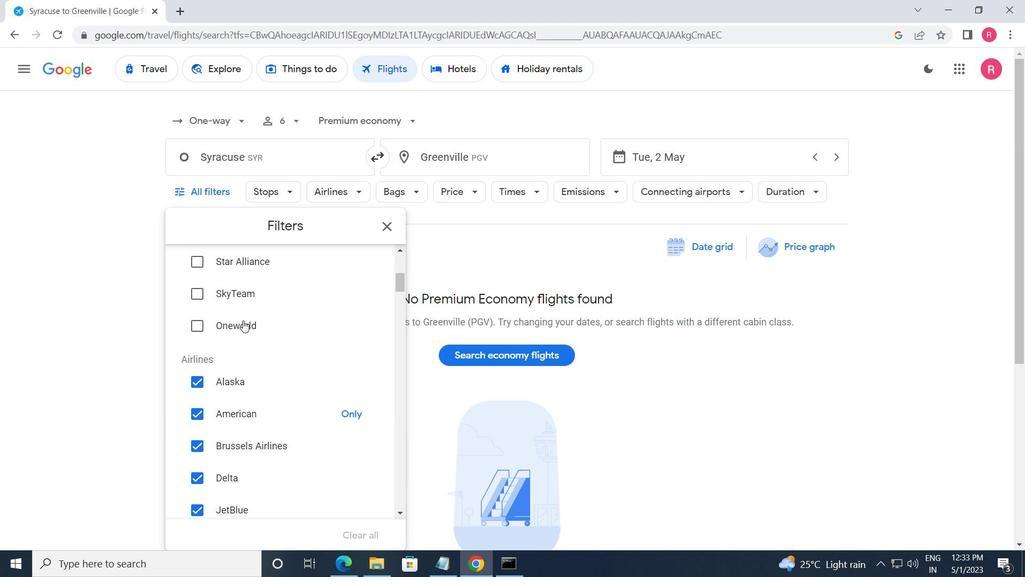 
Action: Mouse scrolled (244, 318) with delta (0, 0)
Screenshot: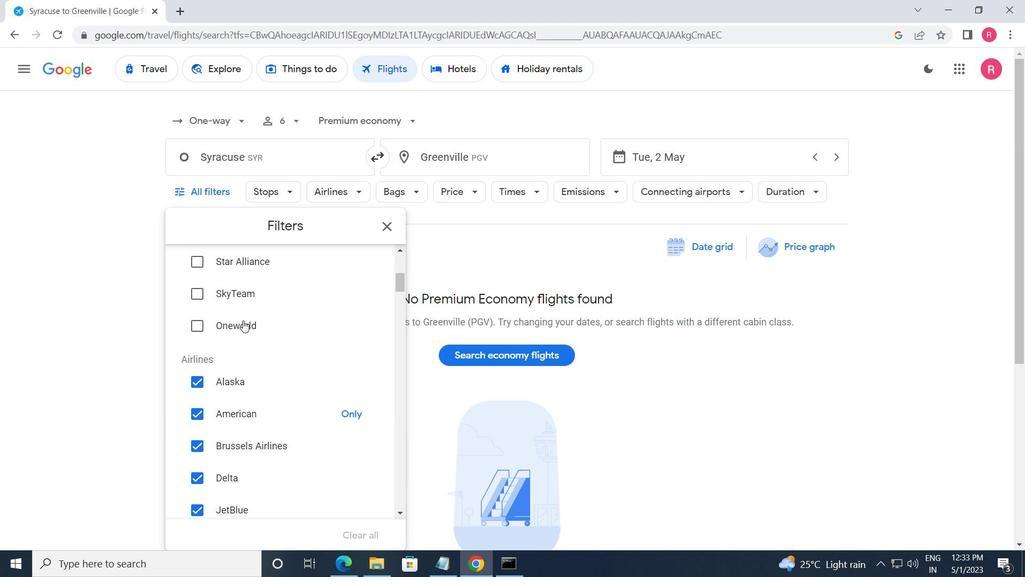 
Action: Mouse moved to (363, 274)
Screenshot: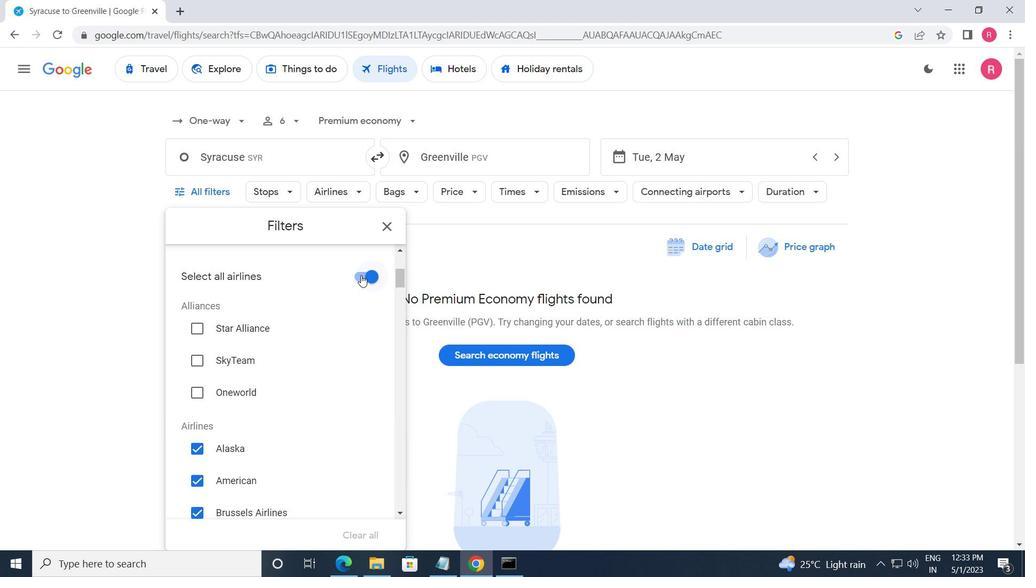 
Action: Mouse pressed left at (363, 274)
Screenshot: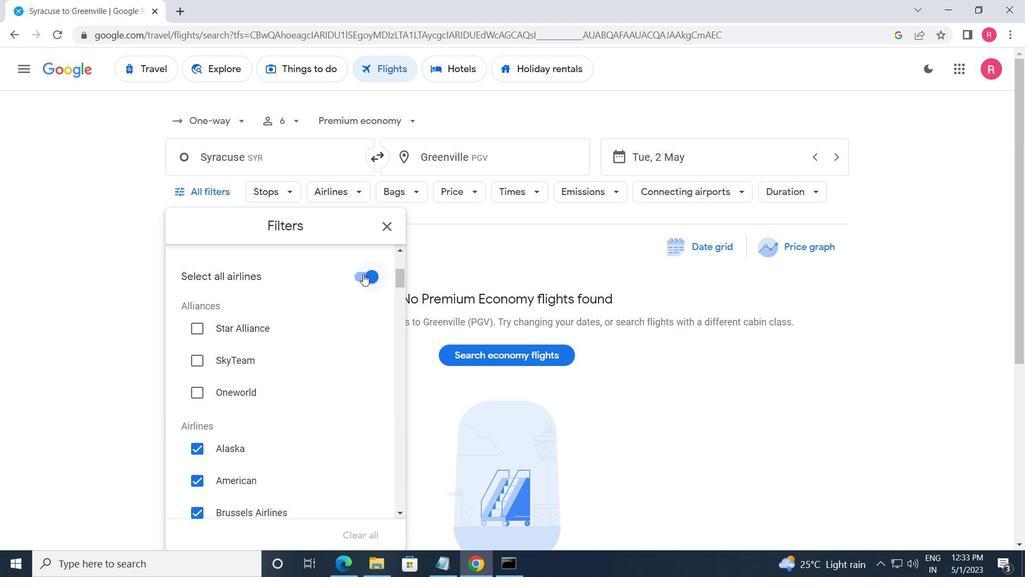 
Action: Mouse moved to (346, 310)
Screenshot: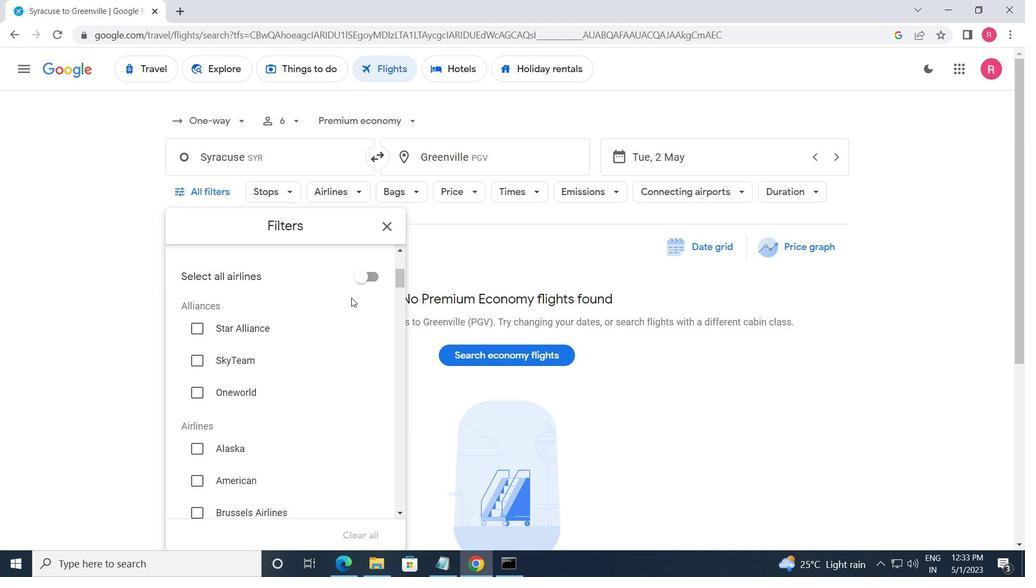 
Action: Mouse scrolled (346, 310) with delta (0, 0)
Screenshot: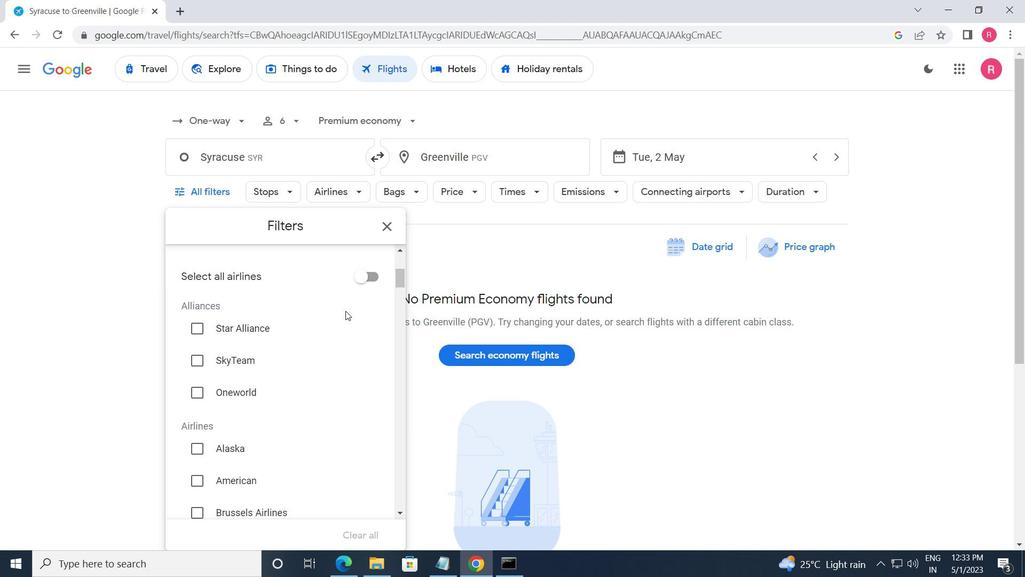 
Action: Mouse scrolled (346, 310) with delta (0, 0)
Screenshot: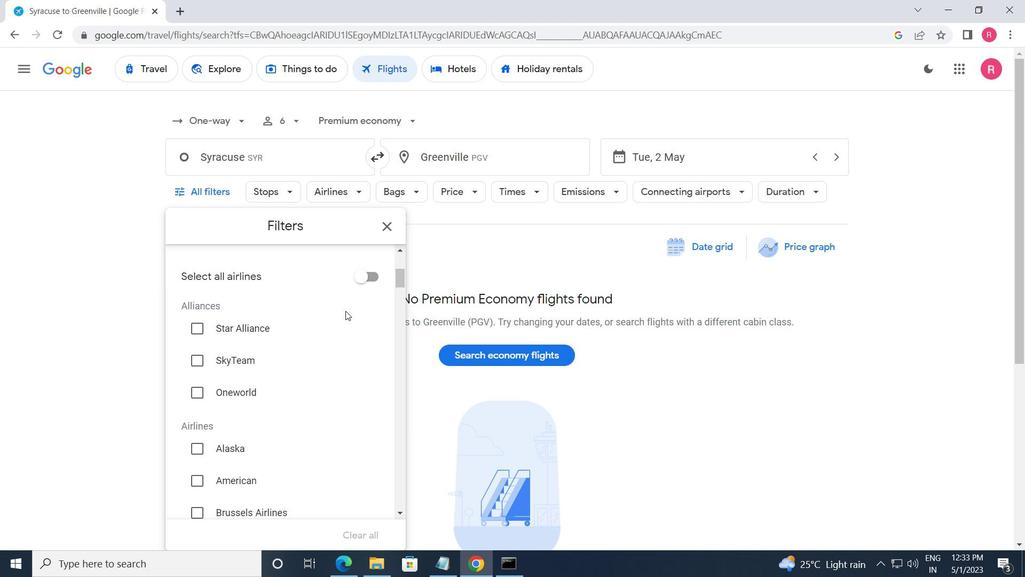 
Action: Mouse scrolled (346, 310) with delta (0, 0)
Screenshot: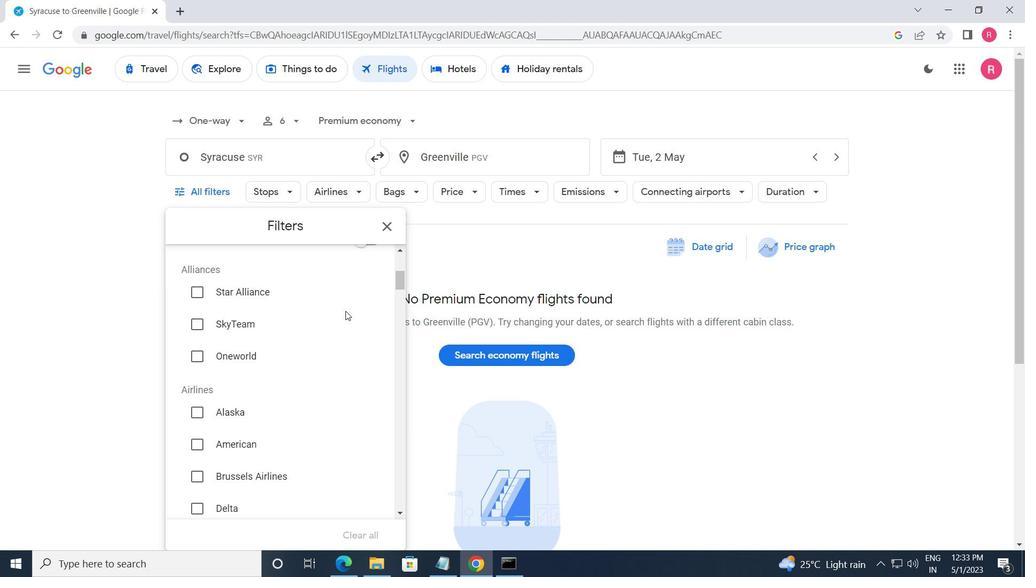 
Action: Mouse scrolled (346, 310) with delta (0, 0)
Screenshot: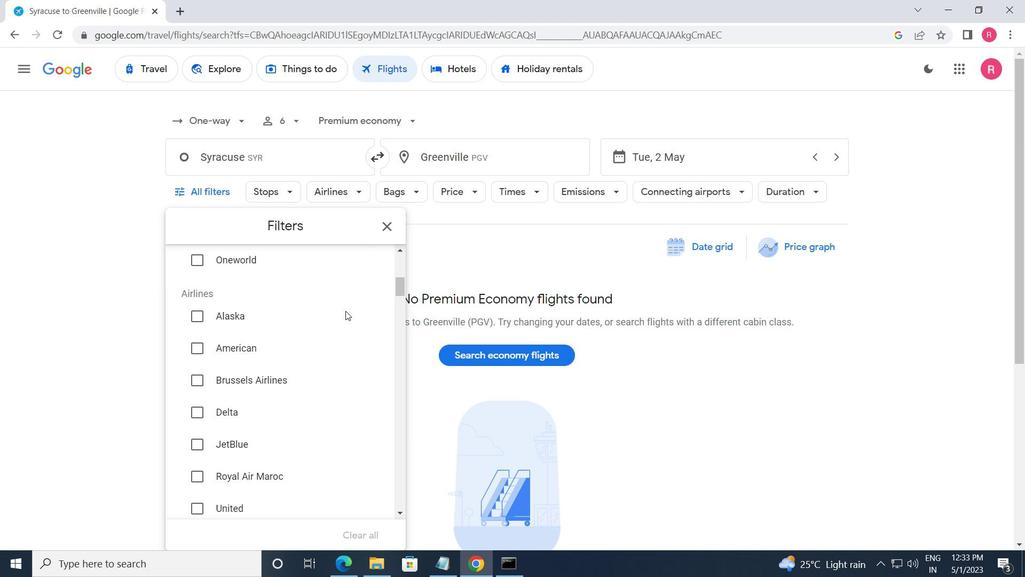 
Action: Mouse moved to (345, 308)
Screenshot: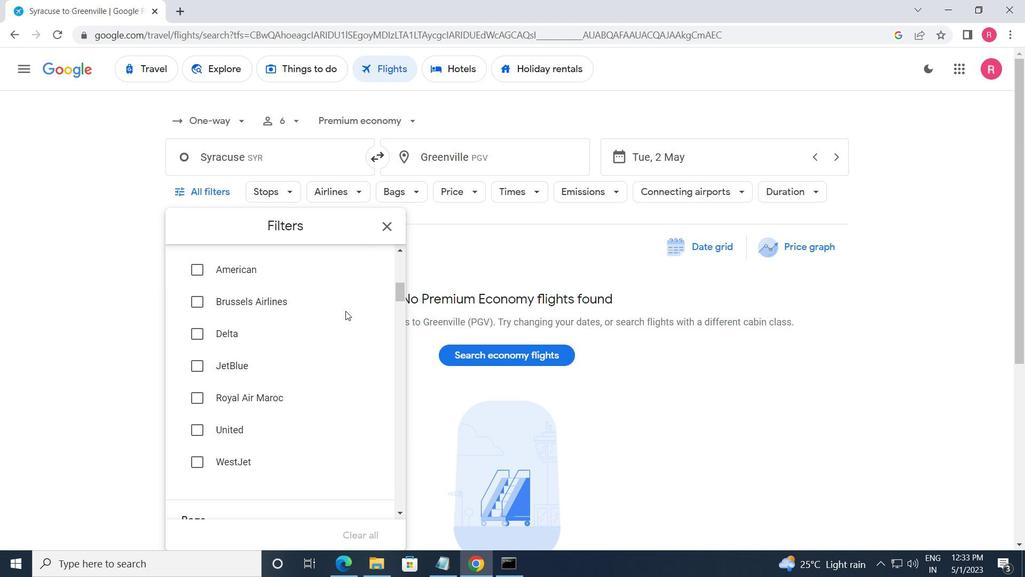 
Action: Mouse scrolled (345, 308) with delta (0, 0)
Screenshot: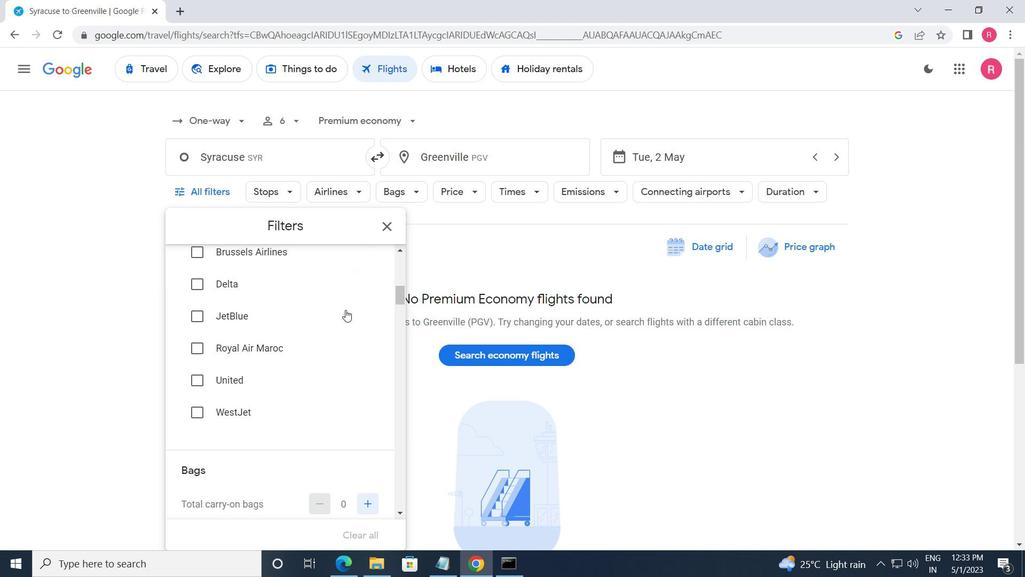 
Action: Mouse scrolled (345, 308) with delta (0, 0)
Screenshot: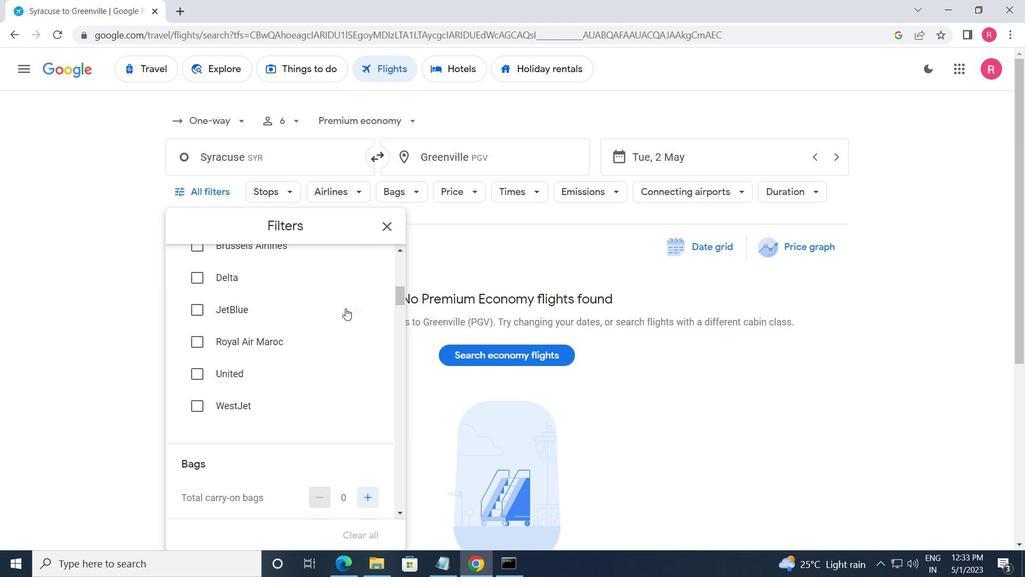 
Action: Mouse scrolled (345, 308) with delta (0, 0)
Screenshot: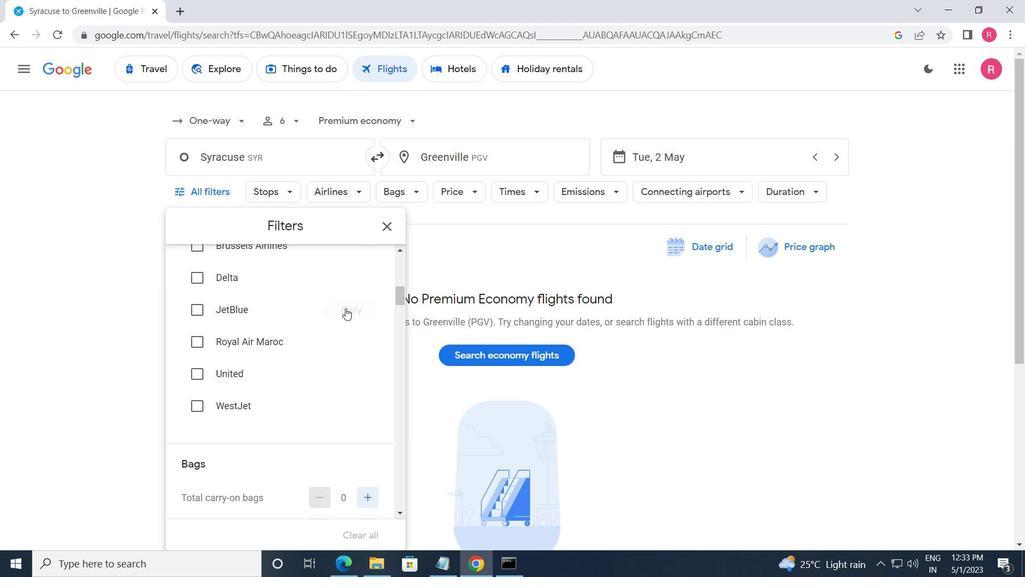 
Action: Mouse moved to (352, 356)
Screenshot: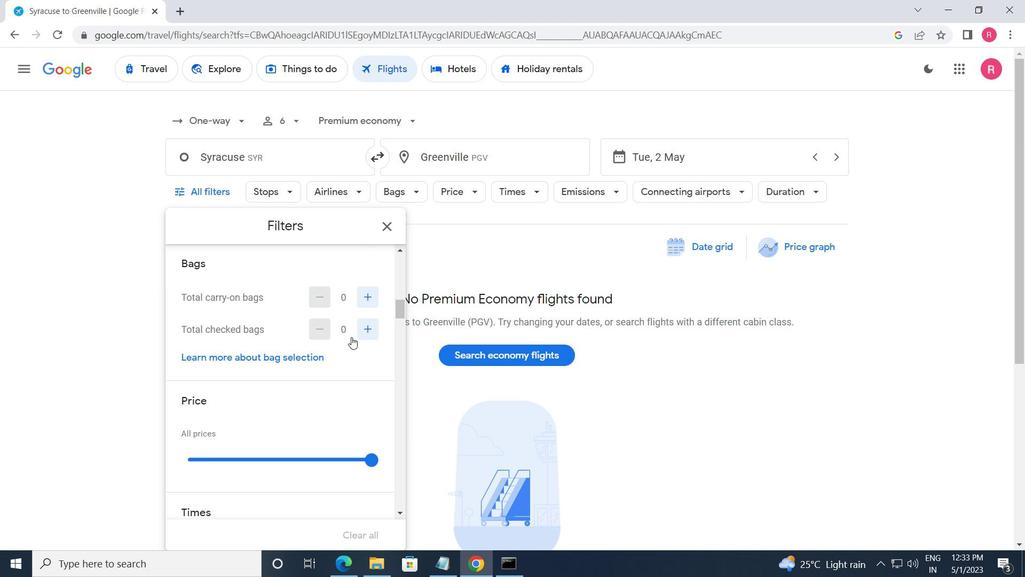 
Action: Mouse scrolled (352, 356) with delta (0, 0)
Screenshot: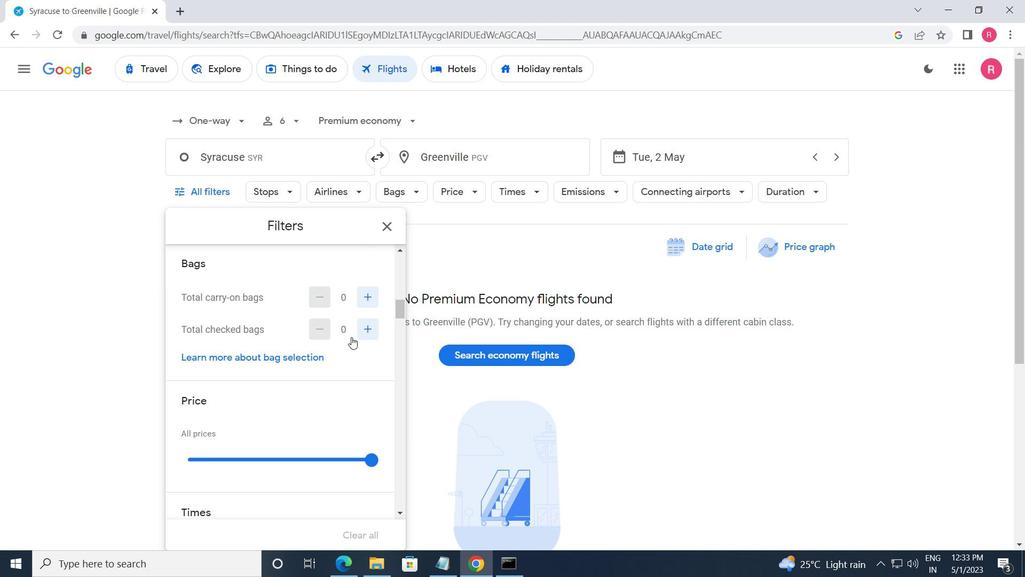 
Action: Mouse moved to (377, 395)
Screenshot: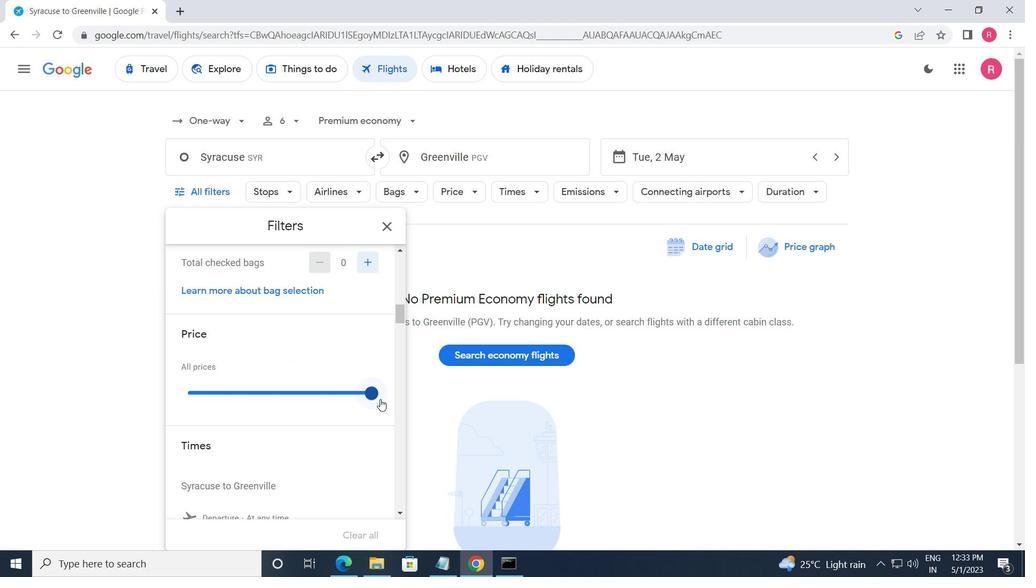 
Action: Mouse pressed left at (377, 395)
Screenshot: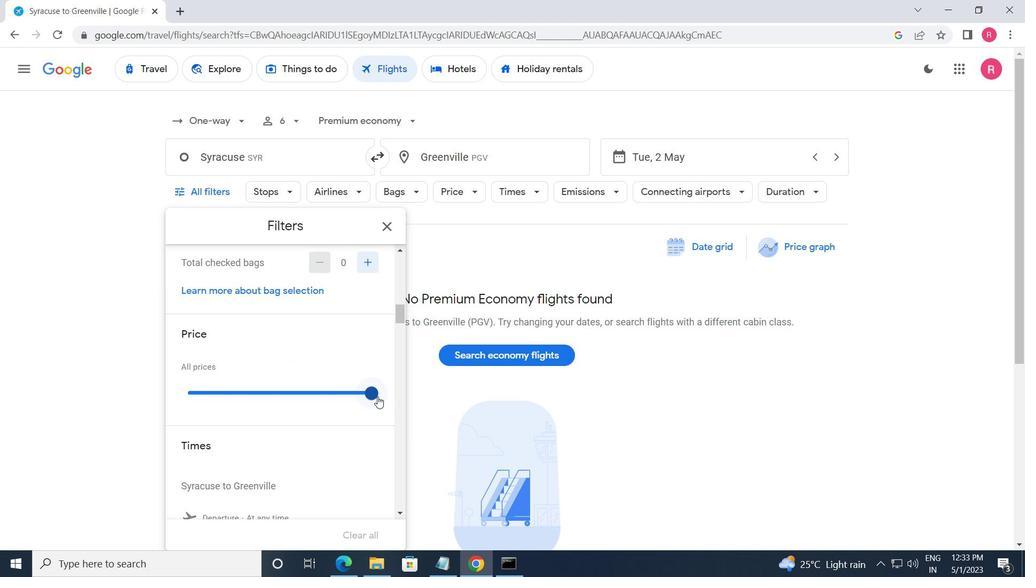 
Action: Mouse moved to (369, 385)
Screenshot: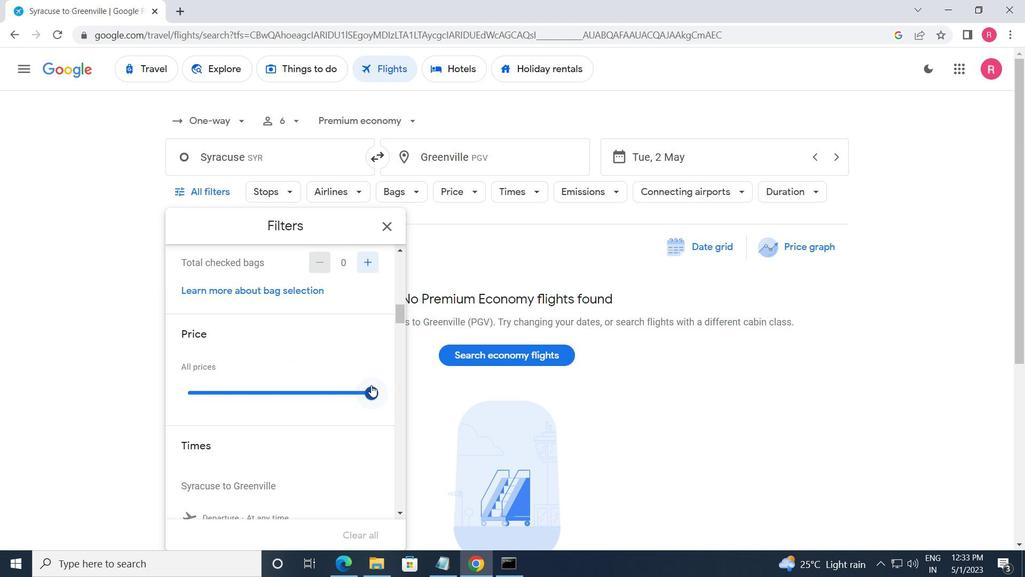 
Action: Mouse scrolled (369, 384) with delta (0, 0)
Screenshot: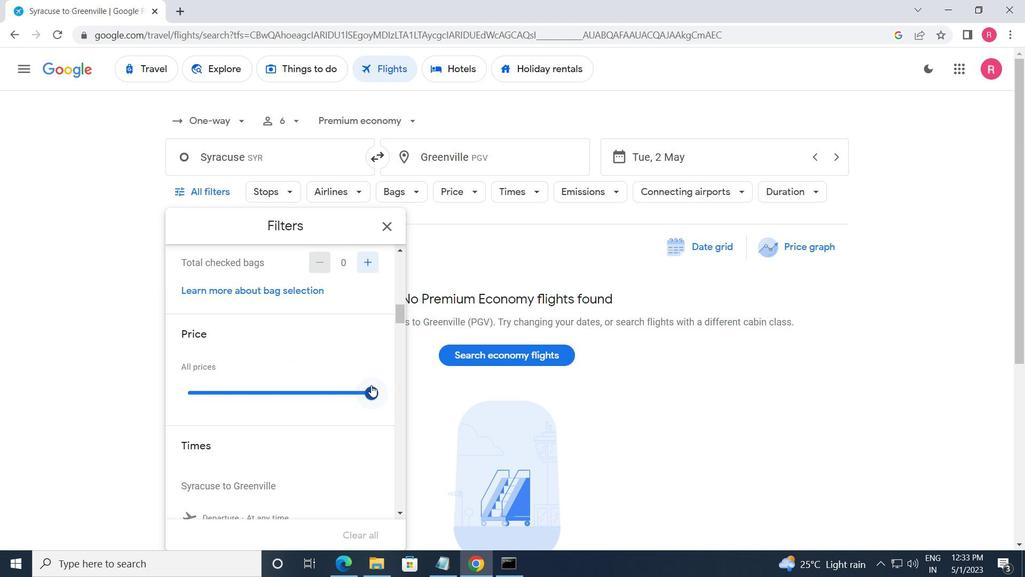 
Action: Mouse scrolled (369, 384) with delta (0, 0)
Screenshot: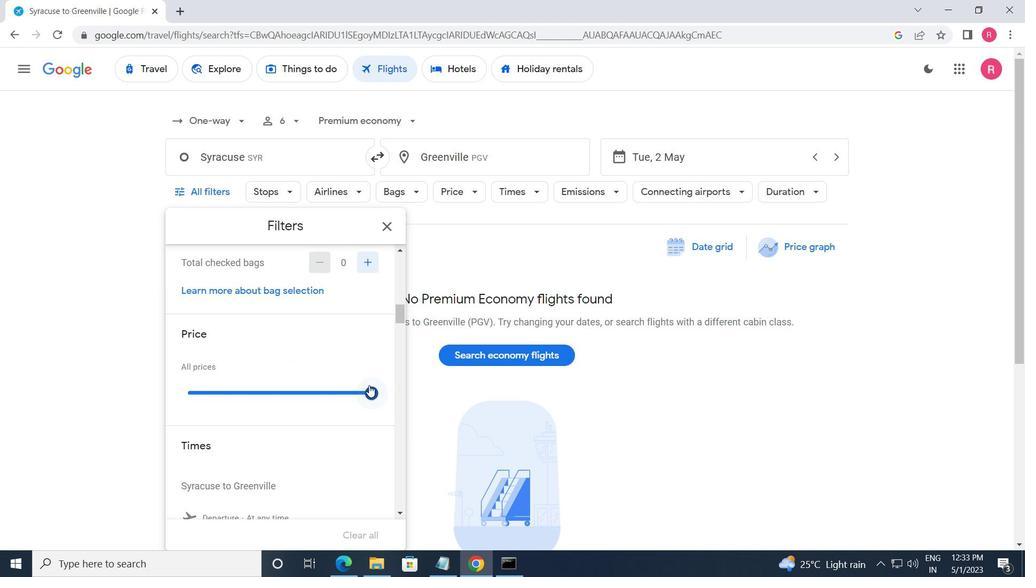 
Action: Mouse moved to (192, 406)
Screenshot: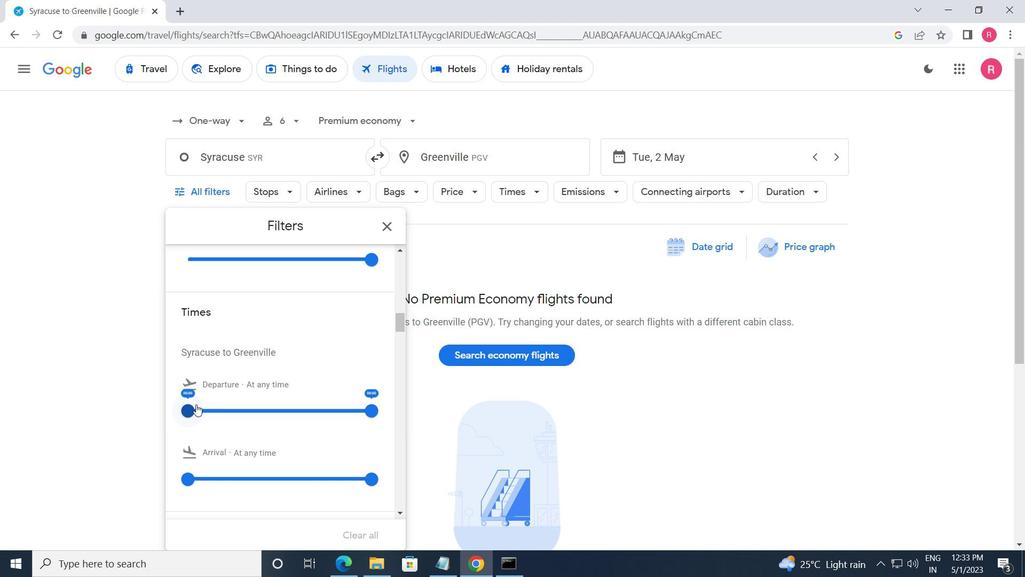 
Action: Mouse pressed left at (192, 406)
Screenshot: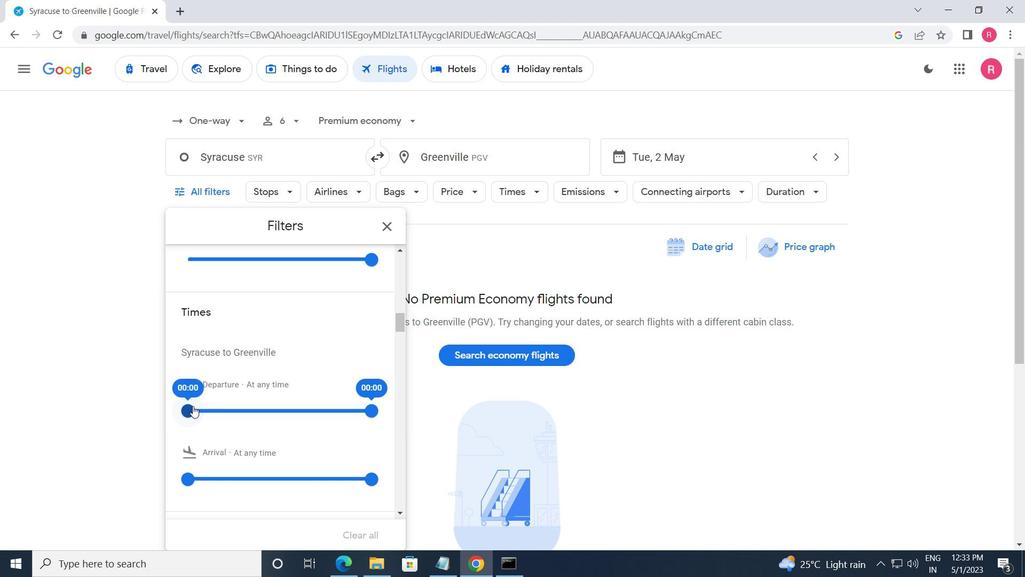 
Action: Mouse moved to (370, 411)
Screenshot: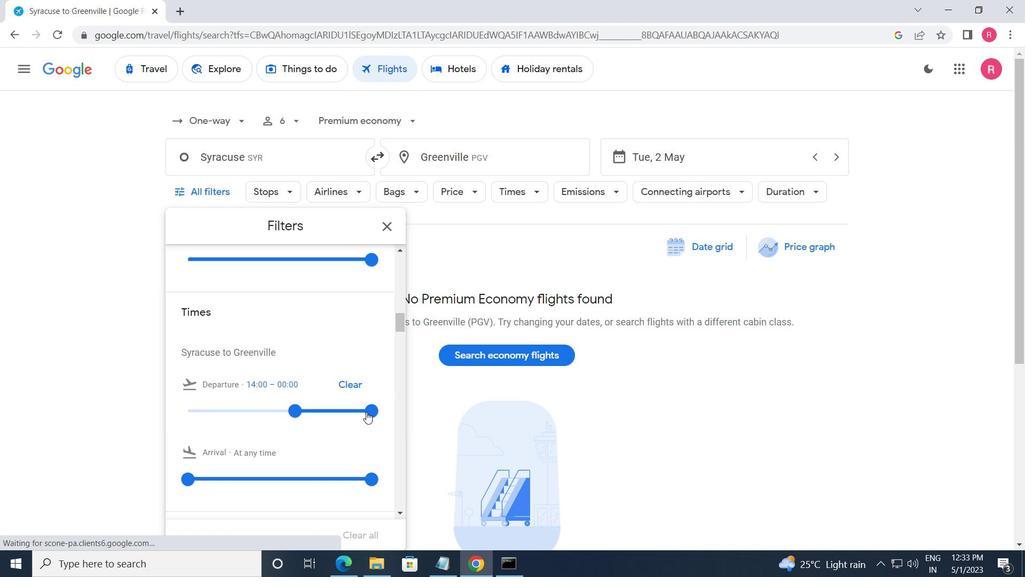 
Action: Mouse pressed left at (370, 411)
Screenshot: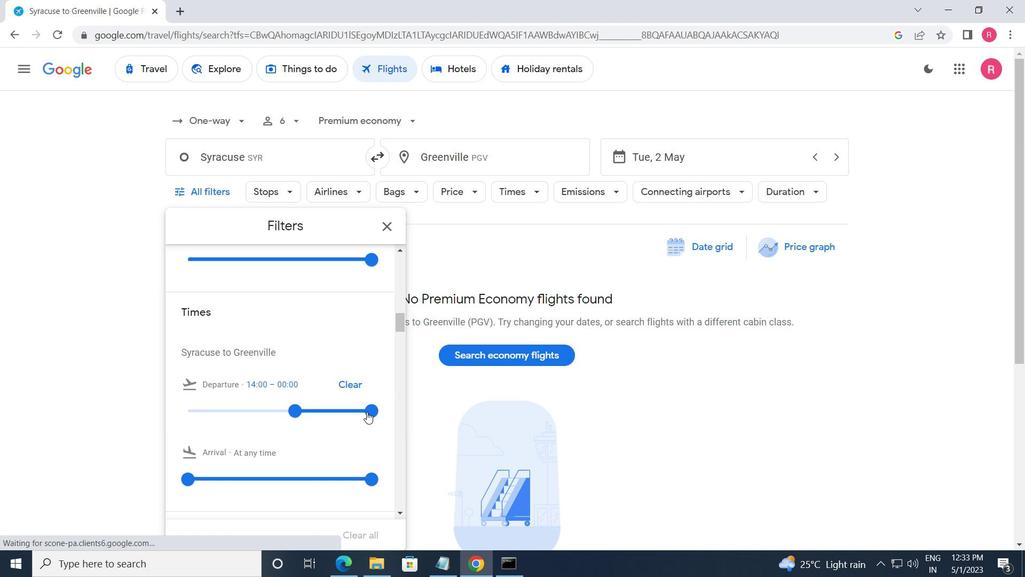 
Action: Mouse moved to (387, 226)
Screenshot: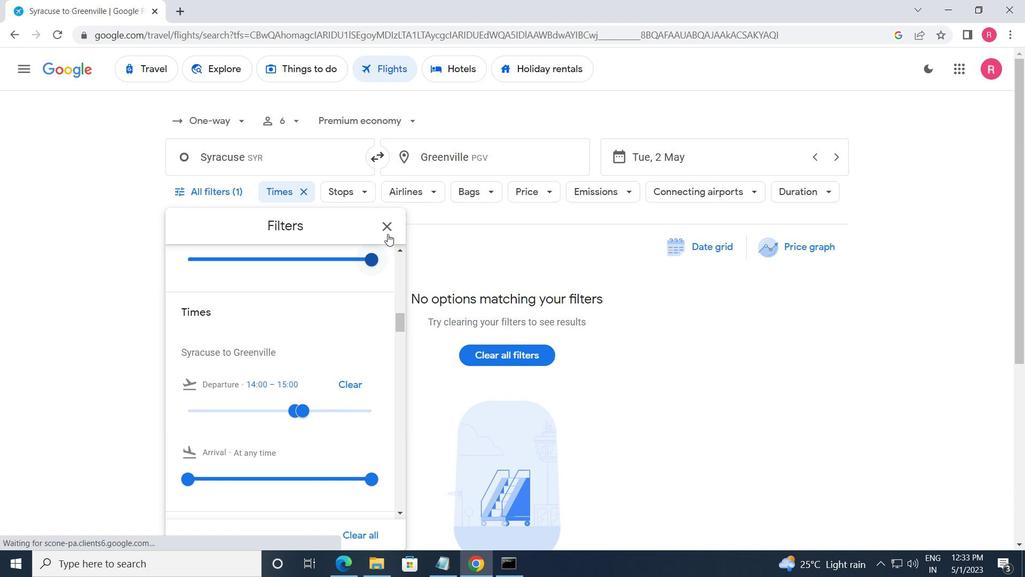 
Action: Mouse pressed left at (387, 226)
Screenshot: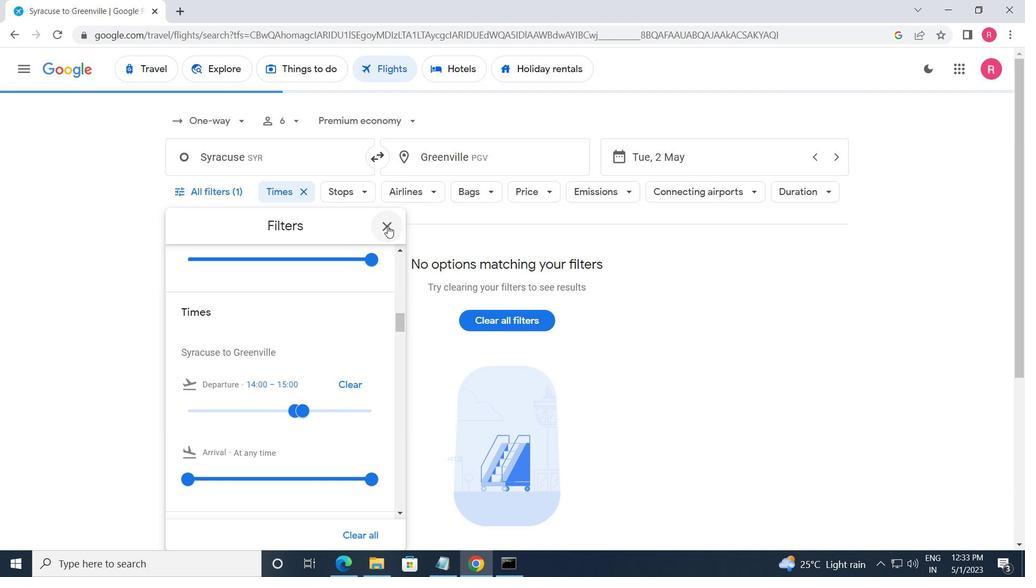 
Action: Mouse moved to (386, 226)
Screenshot: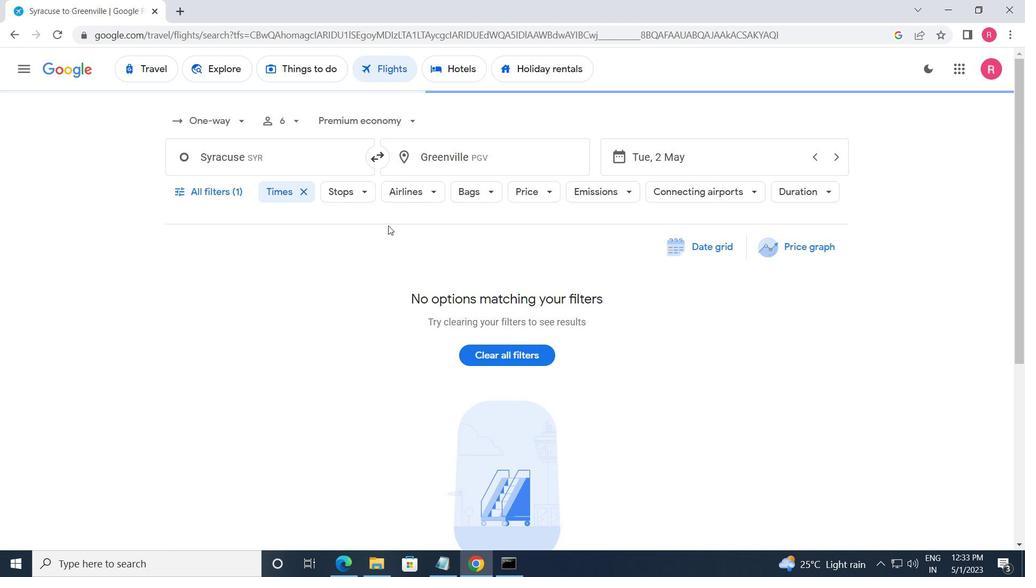 
